 Task: Search one way flight ticket for 1 adult, 5 children, 2 infants in seat and 1 infant on lap in first from Fort Walton Beach: Destin-fort Walton Beach Airport/eglin Air Force Base to Riverton: Central Wyoming Regional Airport (was Riverton Regional) on 5-4-2023. Choice of flights is JetBlue. Number of bags: 2 carry on bags and 6 checked bags. Price is upto 72000. Outbound departure time preference is 4:30.
Action: Mouse moved to (311, 283)
Screenshot: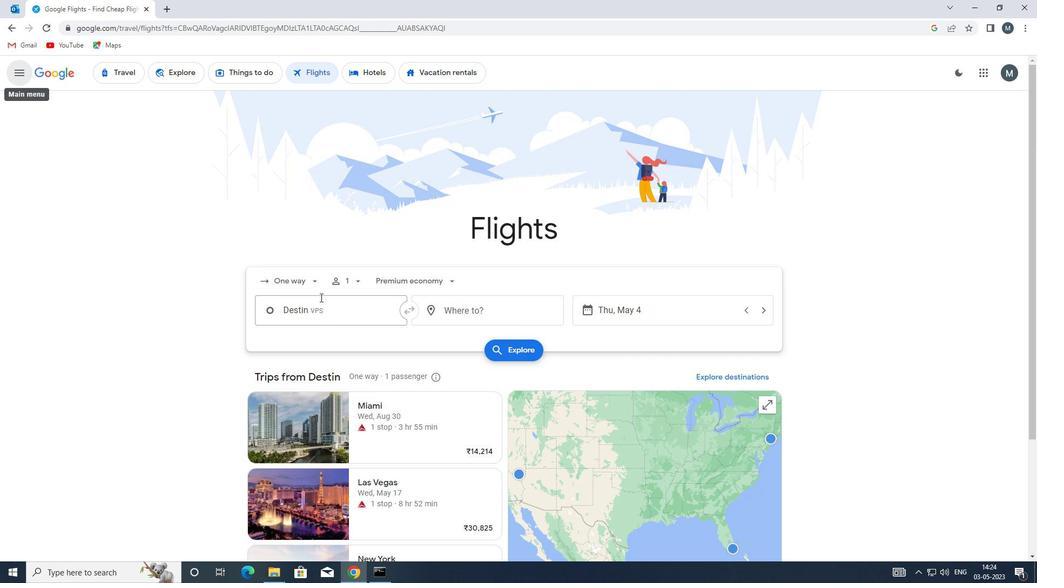 
Action: Mouse pressed left at (311, 283)
Screenshot: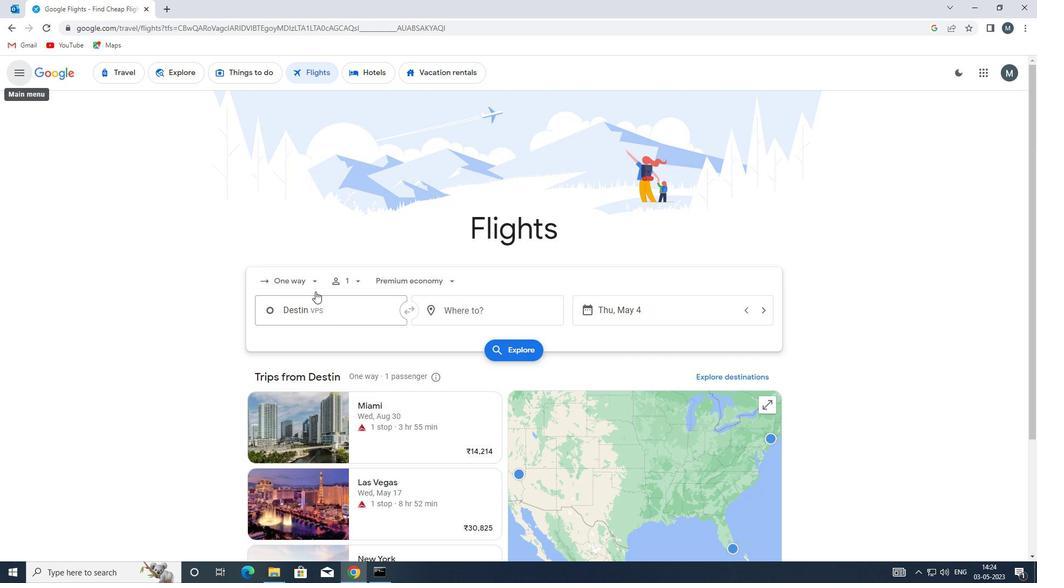 
Action: Mouse moved to (325, 329)
Screenshot: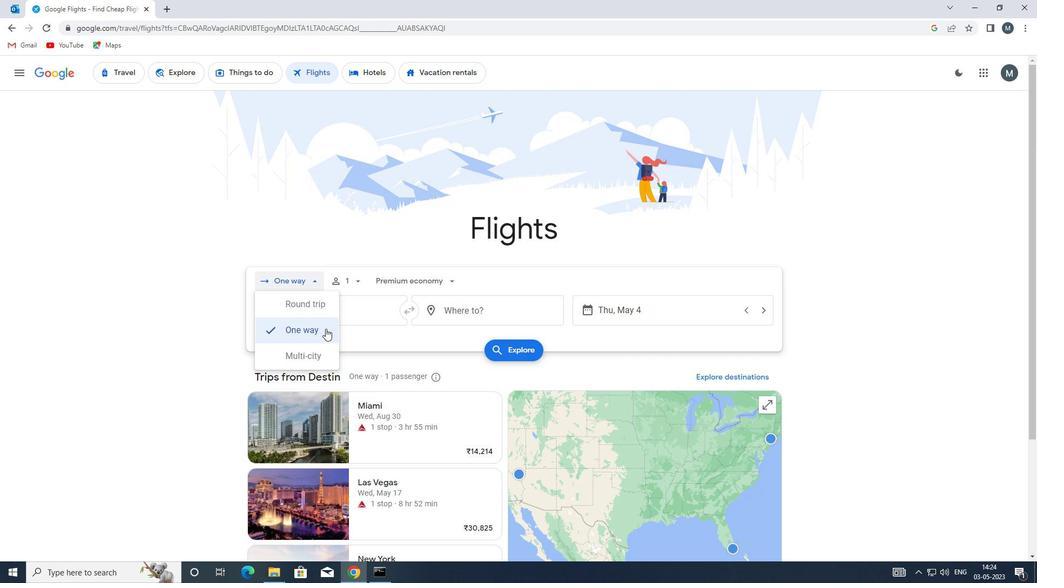 
Action: Mouse pressed left at (325, 329)
Screenshot: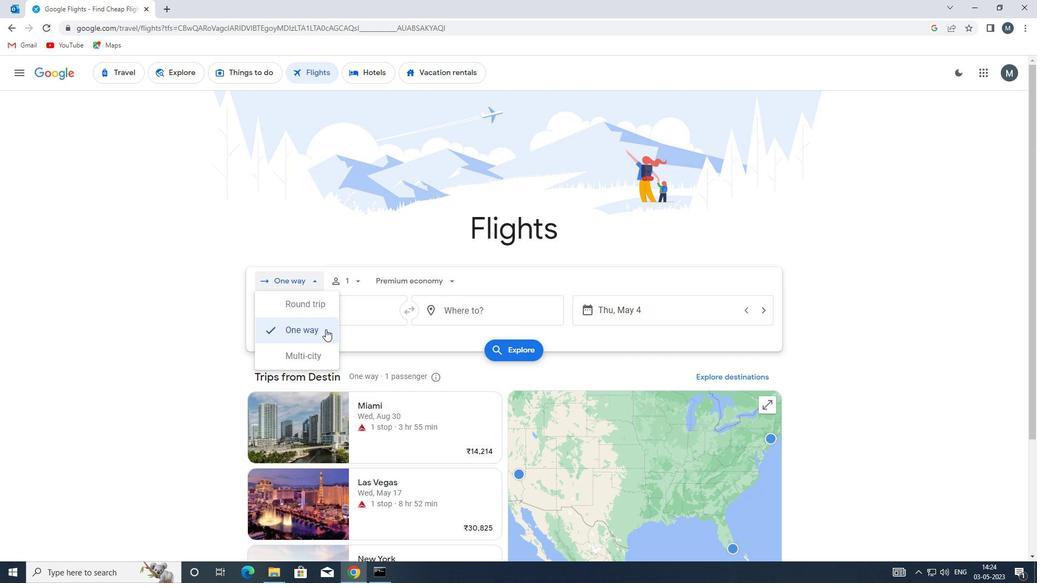 
Action: Mouse moved to (361, 280)
Screenshot: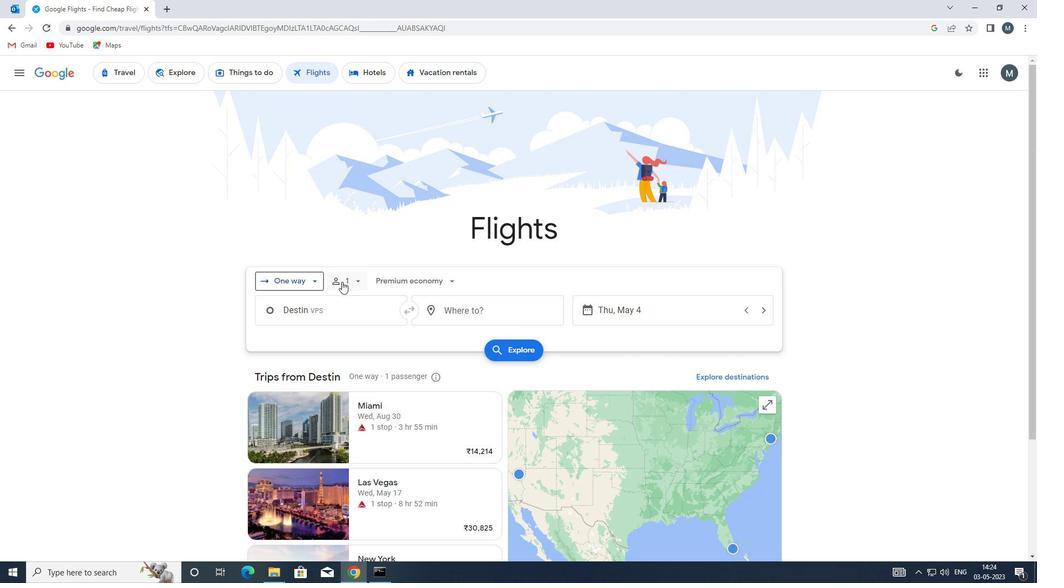 
Action: Mouse pressed left at (361, 280)
Screenshot: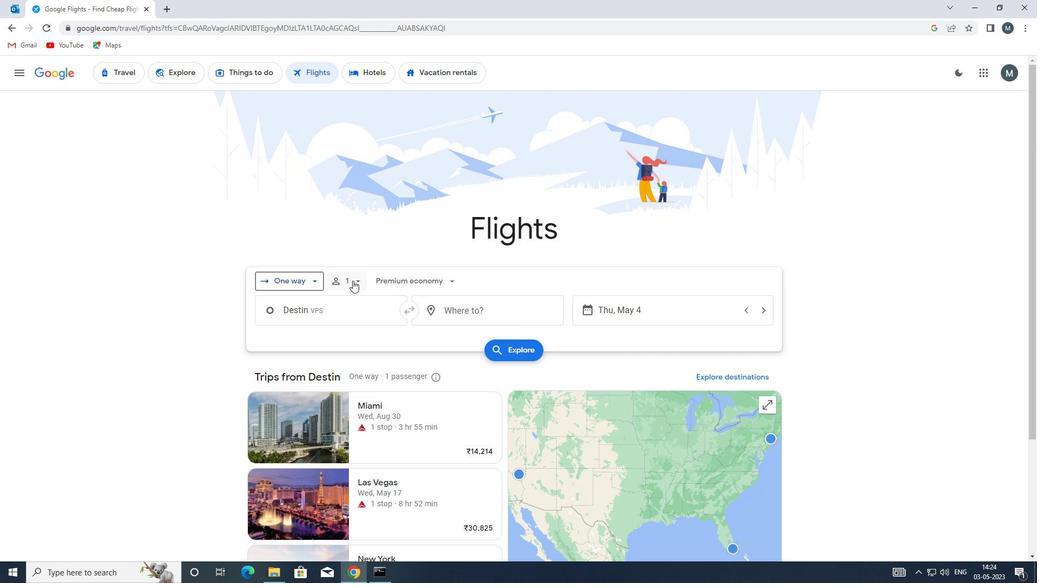 
Action: Mouse moved to (445, 338)
Screenshot: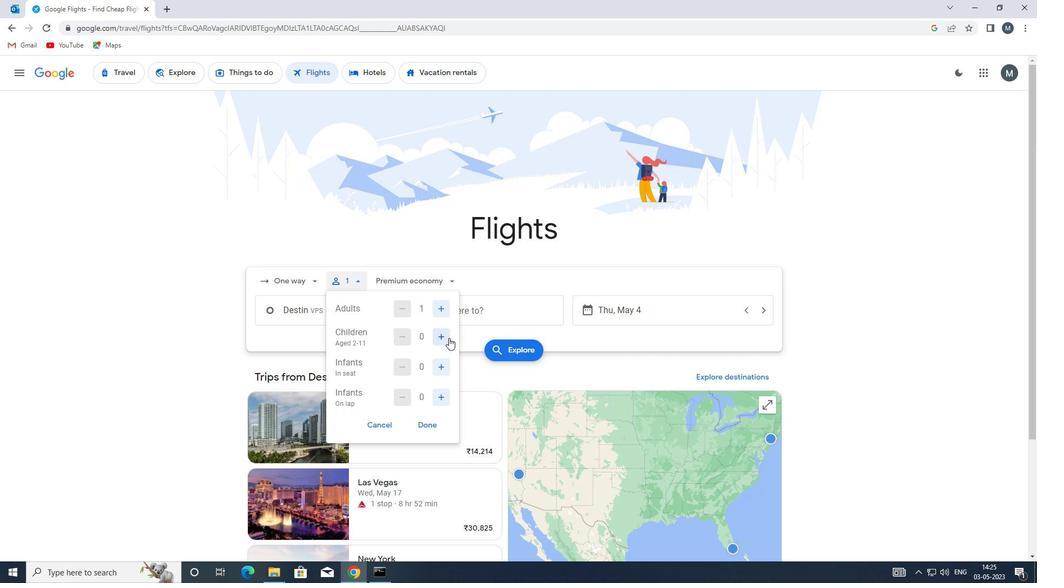 
Action: Mouse pressed left at (445, 338)
Screenshot: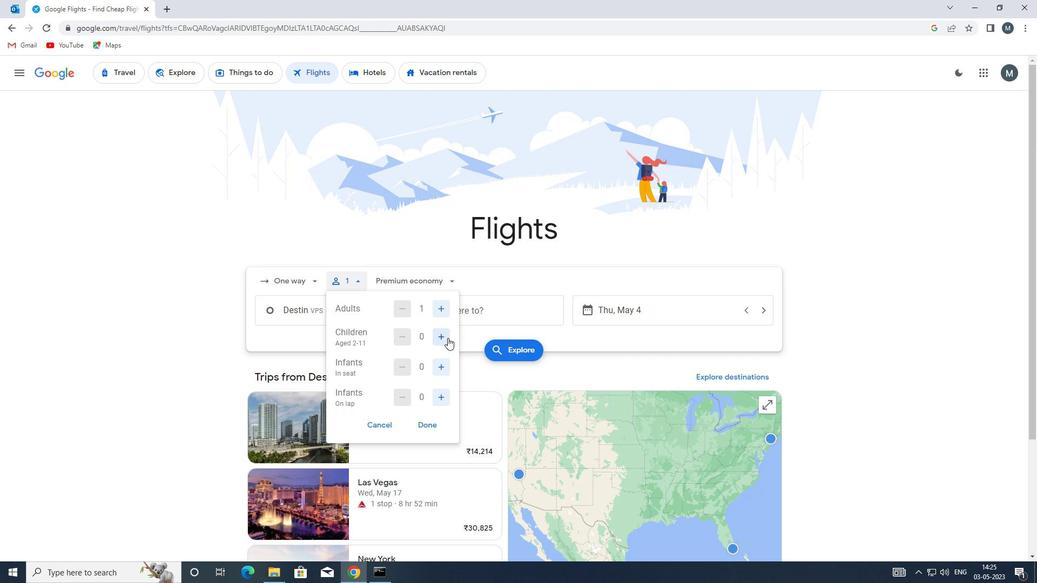 
Action: Mouse pressed left at (445, 338)
Screenshot: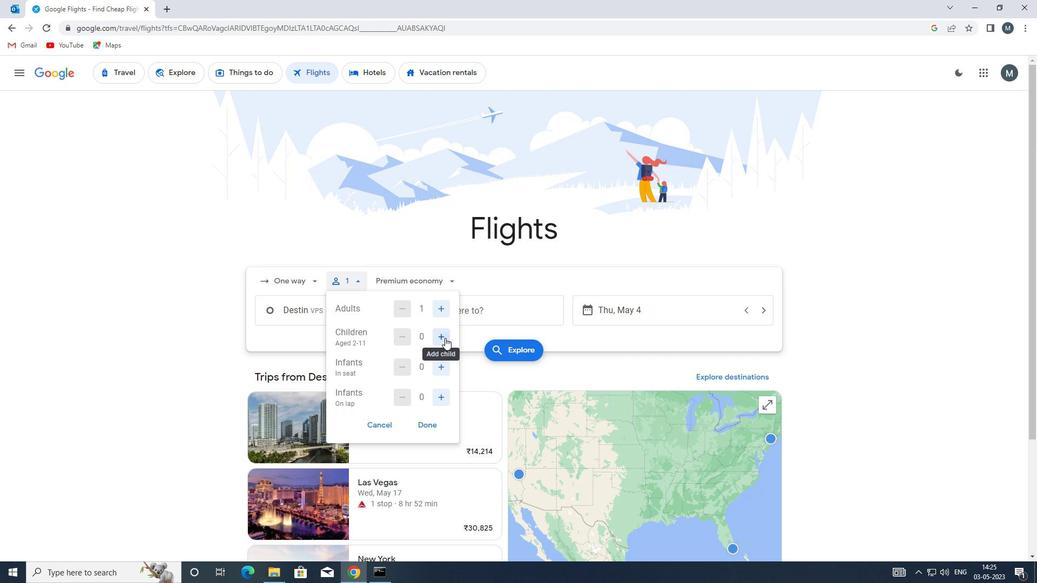 
Action: Mouse pressed left at (445, 338)
Screenshot: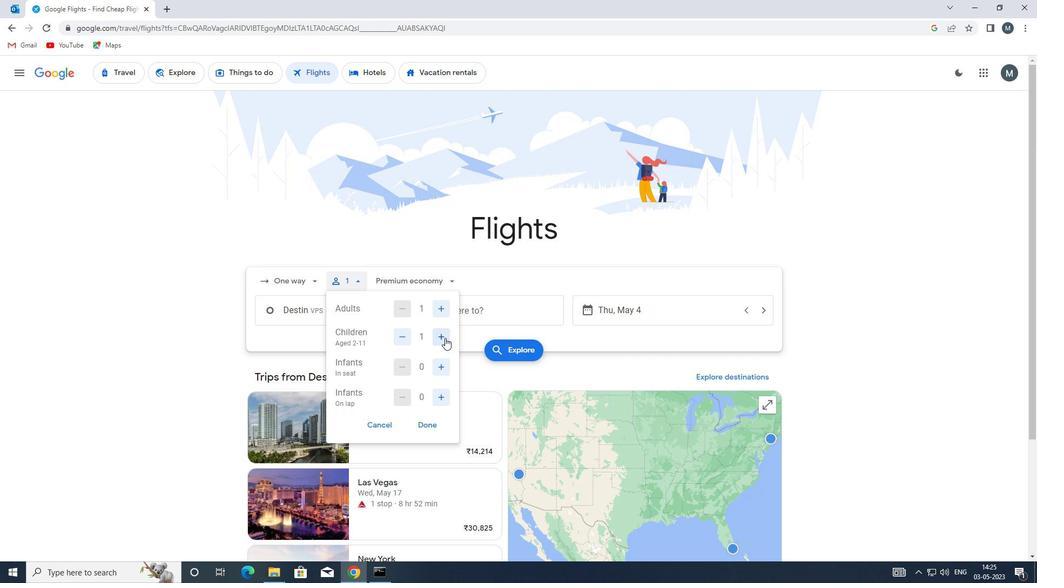 
Action: Mouse pressed left at (445, 338)
Screenshot: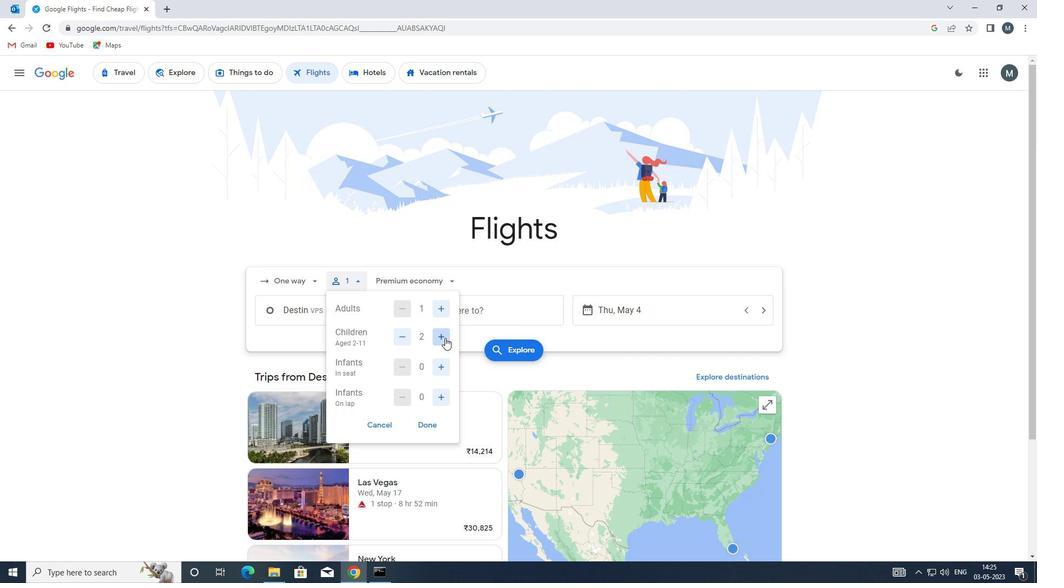 
Action: Mouse pressed left at (445, 338)
Screenshot: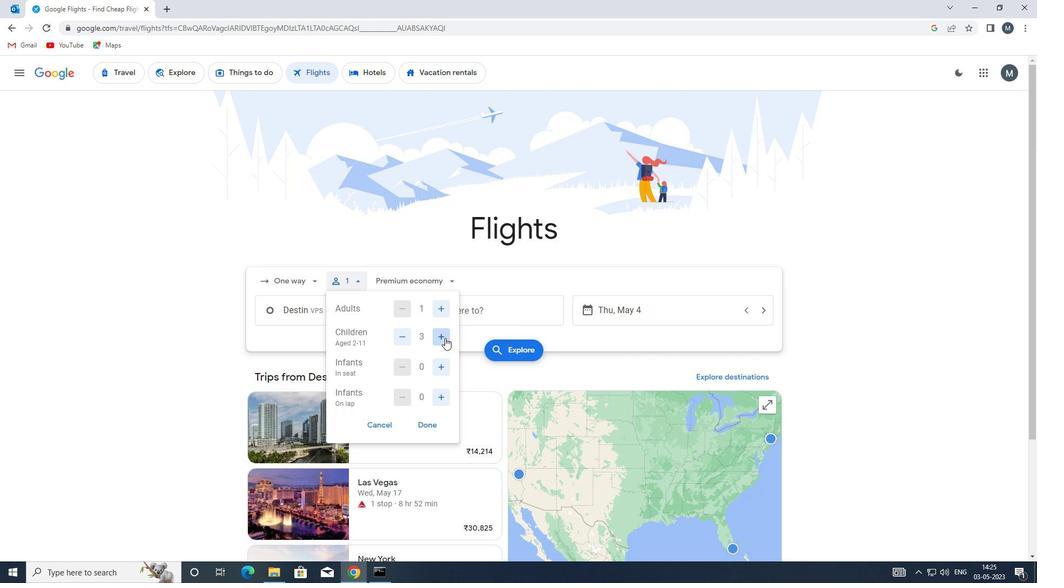
Action: Mouse moved to (436, 367)
Screenshot: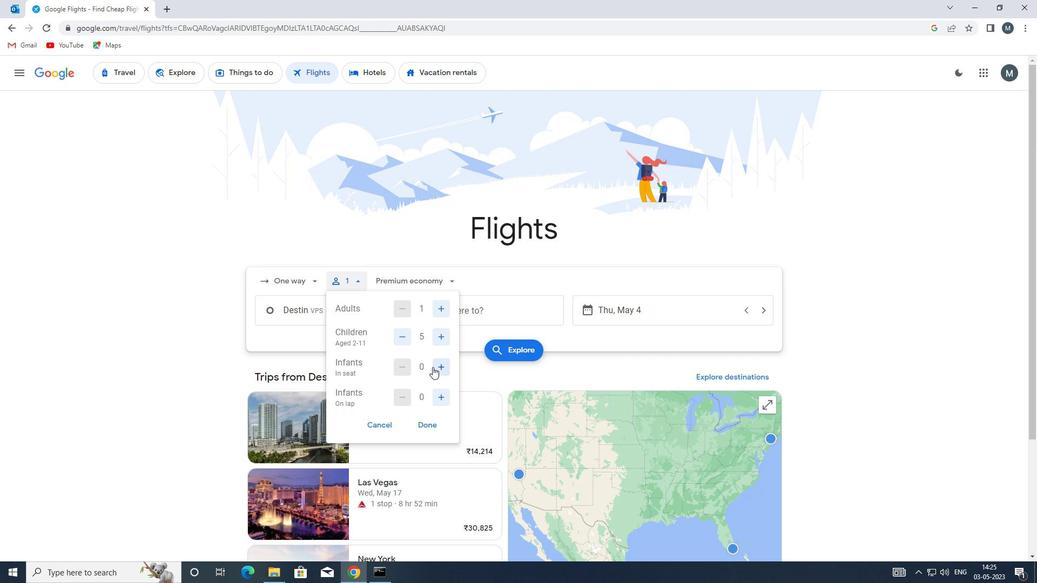 
Action: Mouse pressed left at (436, 367)
Screenshot: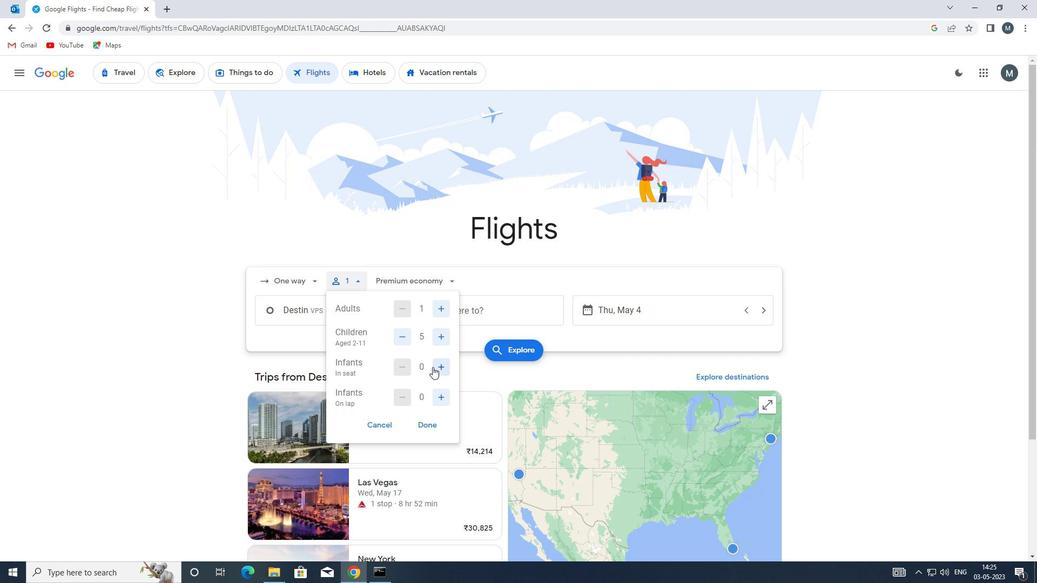 
Action: Mouse pressed left at (436, 367)
Screenshot: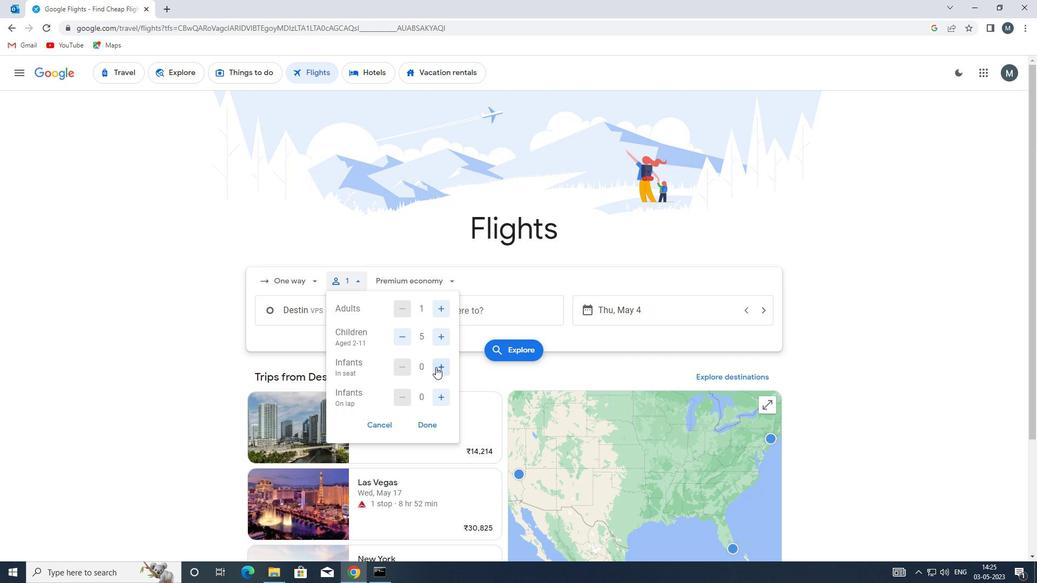 
Action: Mouse moved to (440, 397)
Screenshot: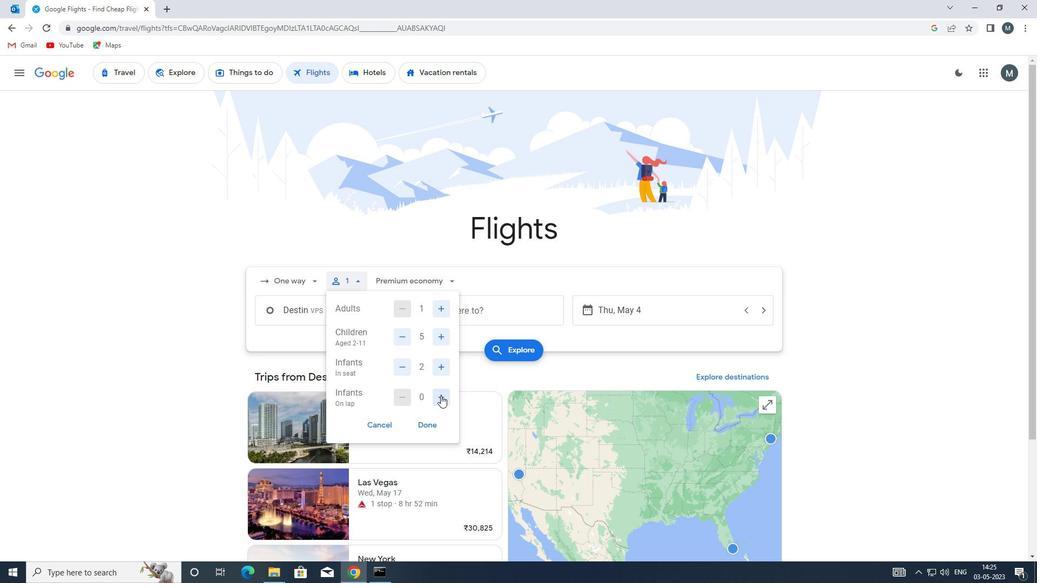 
Action: Mouse pressed left at (440, 397)
Screenshot: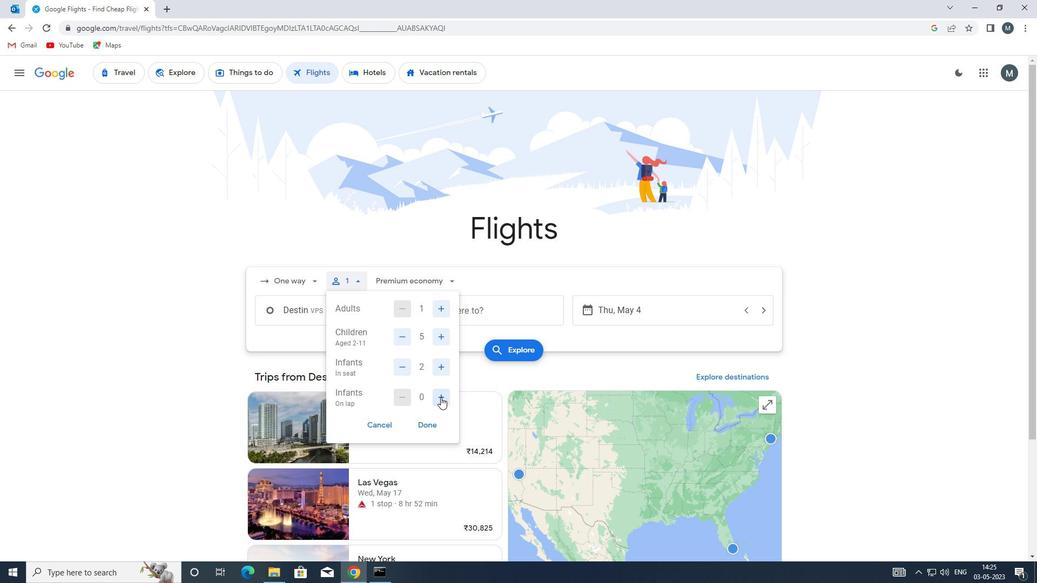 
Action: Mouse moved to (402, 370)
Screenshot: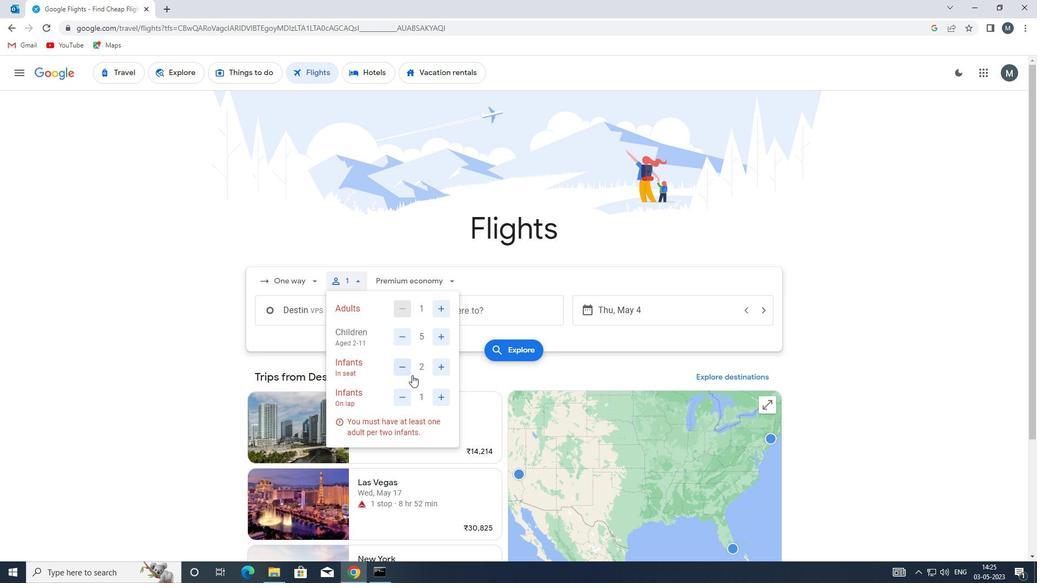 
Action: Mouse pressed left at (402, 370)
Screenshot: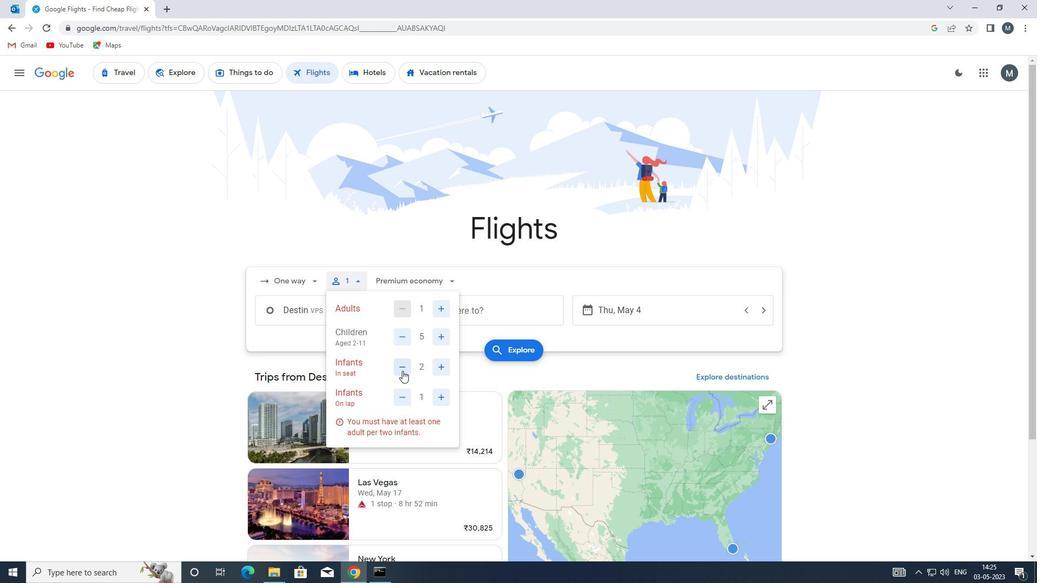 
Action: Mouse moved to (429, 426)
Screenshot: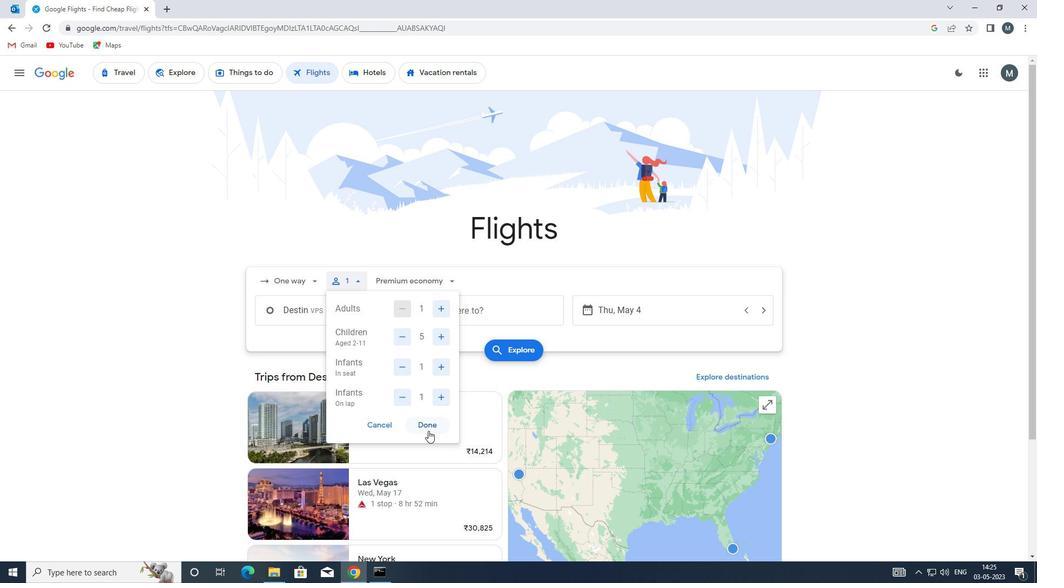 
Action: Mouse pressed left at (429, 426)
Screenshot: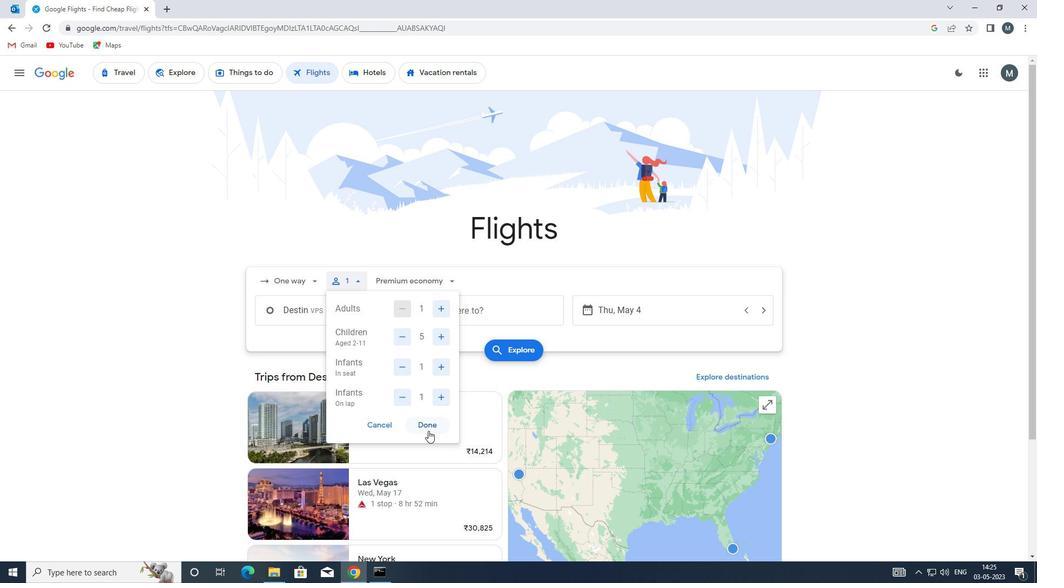
Action: Mouse moved to (427, 281)
Screenshot: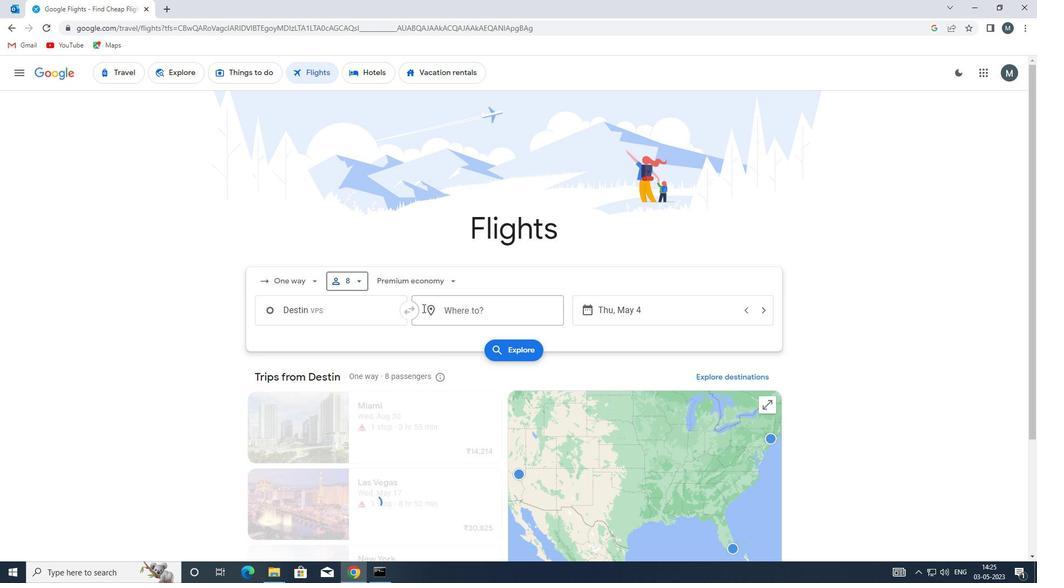 
Action: Mouse pressed left at (427, 281)
Screenshot: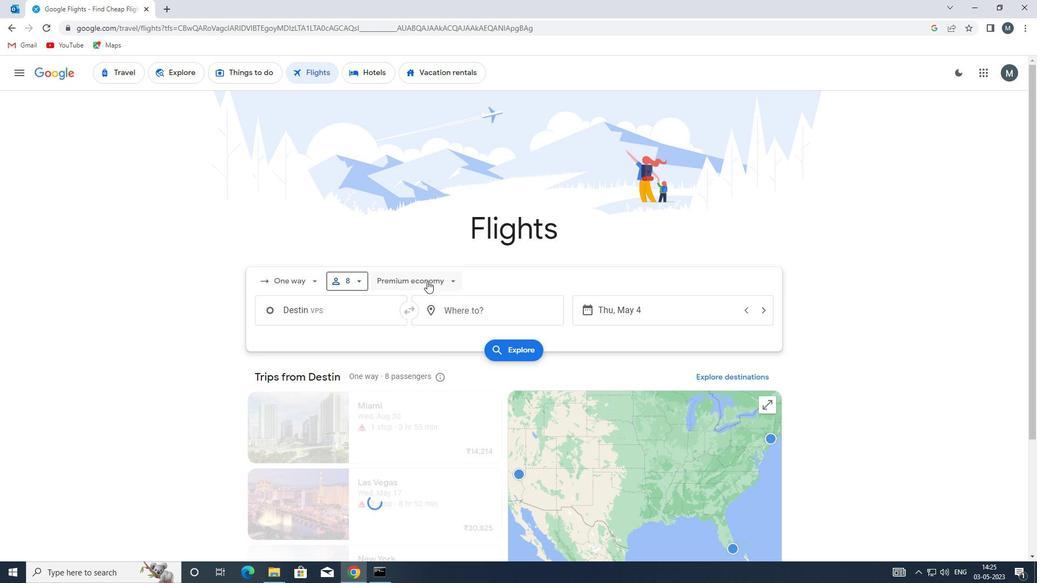 
Action: Mouse moved to (415, 380)
Screenshot: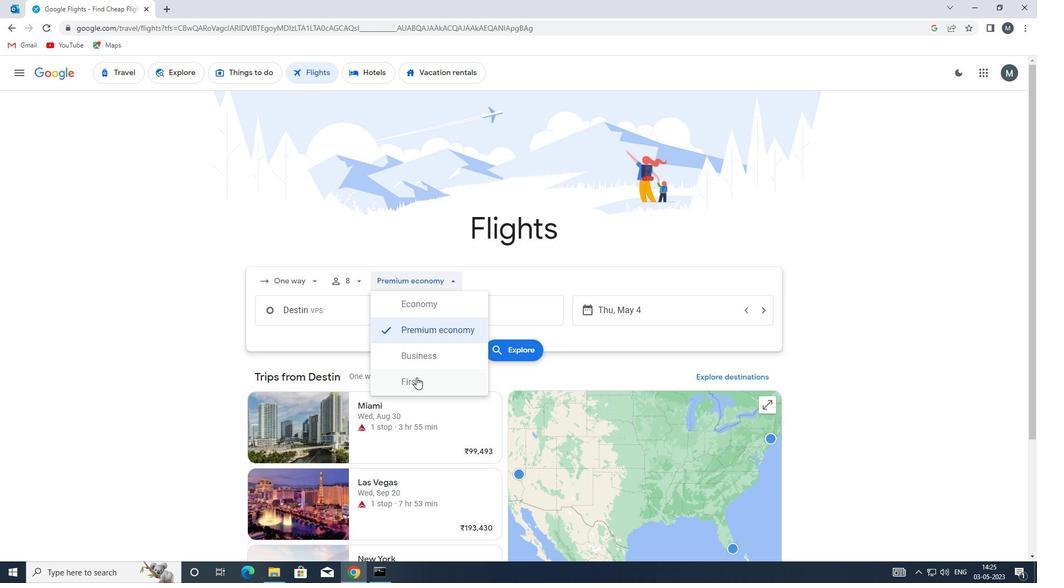 
Action: Mouse pressed left at (415, 380)
Screenshot: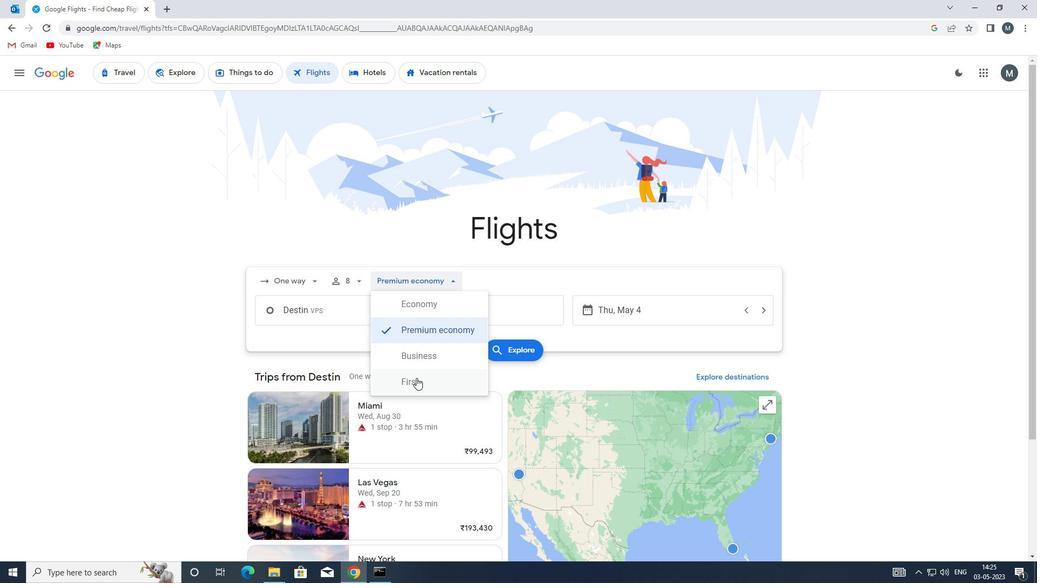 
Action: Mouse moved to (359, 308)
Screenshot: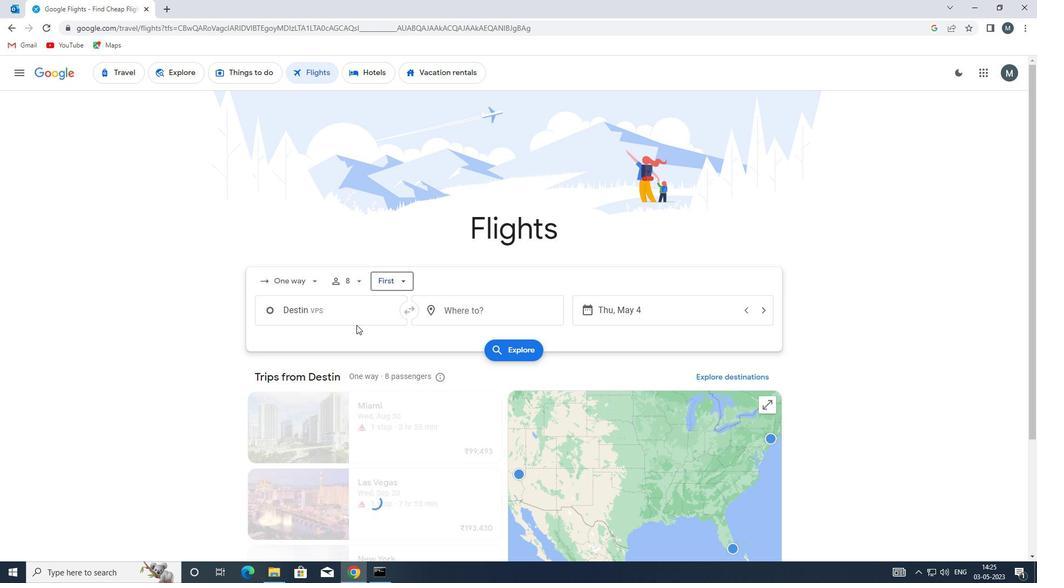 
Action: Mouse pressed left at (359, 308)
Screenshot: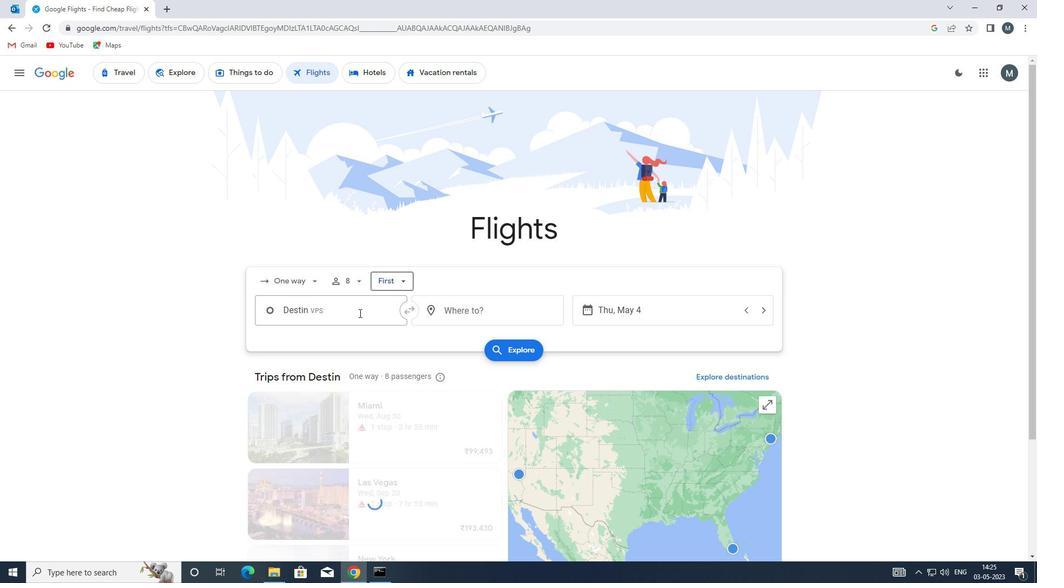 
Action: Mouse moved to (351, 283)
Screenshot: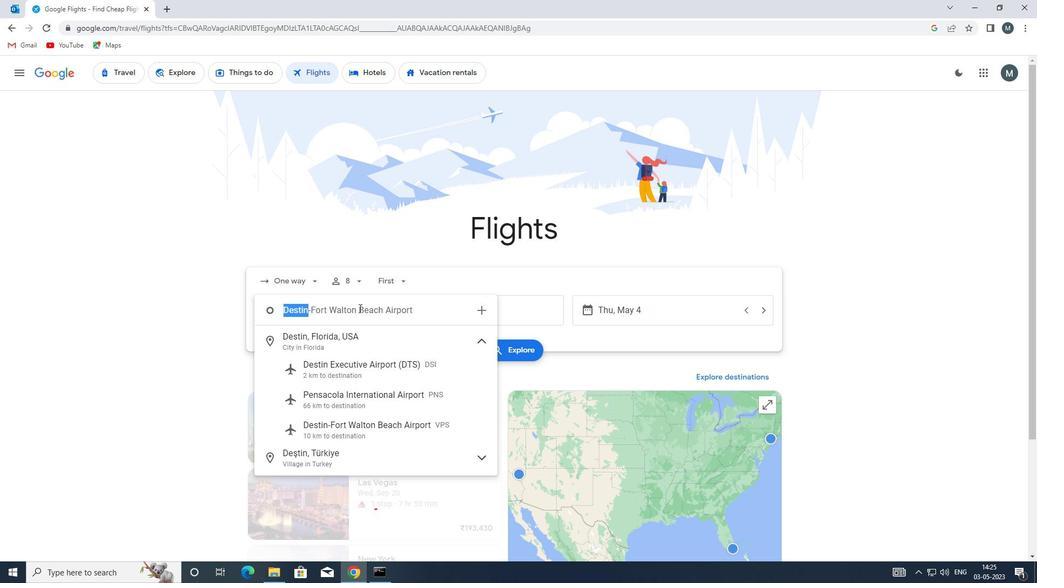 
Action: Key pressed <Key.enter>
Screenshot: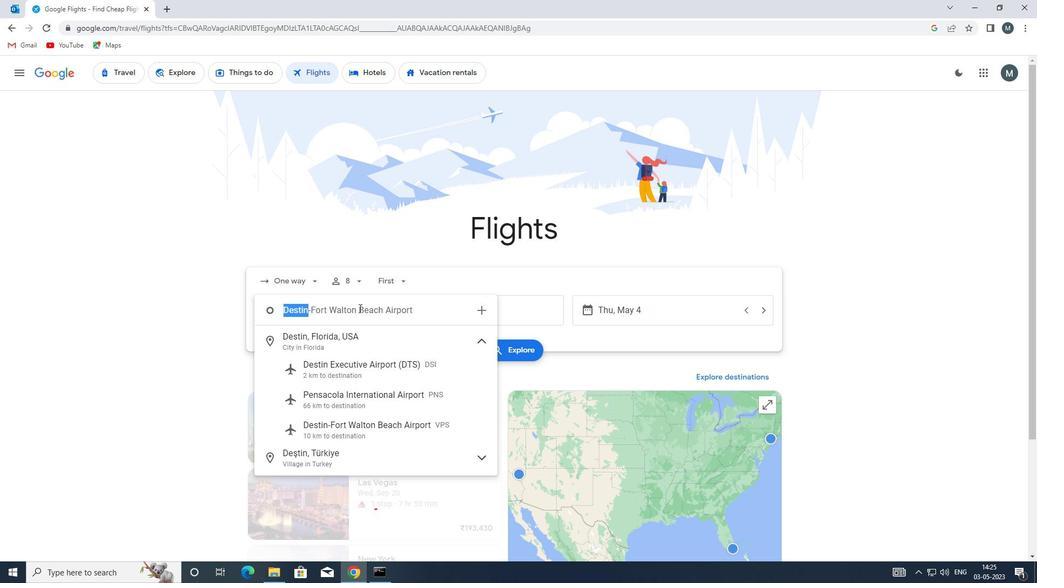 
Action: Mouse moved to (479, 309)
Screenshot: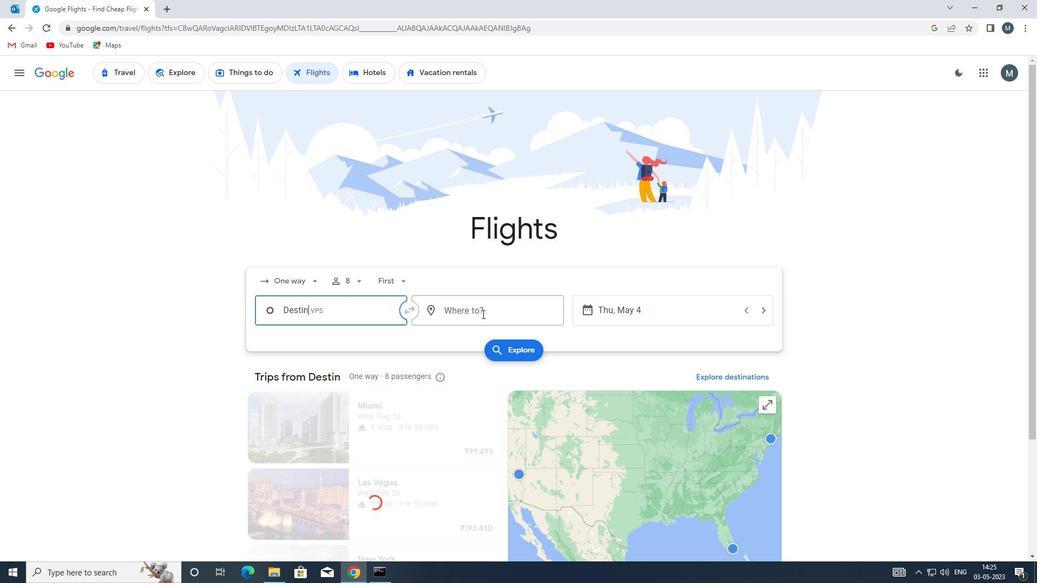 
Action: Mouse pressed left at (479, 309)
Screenshot: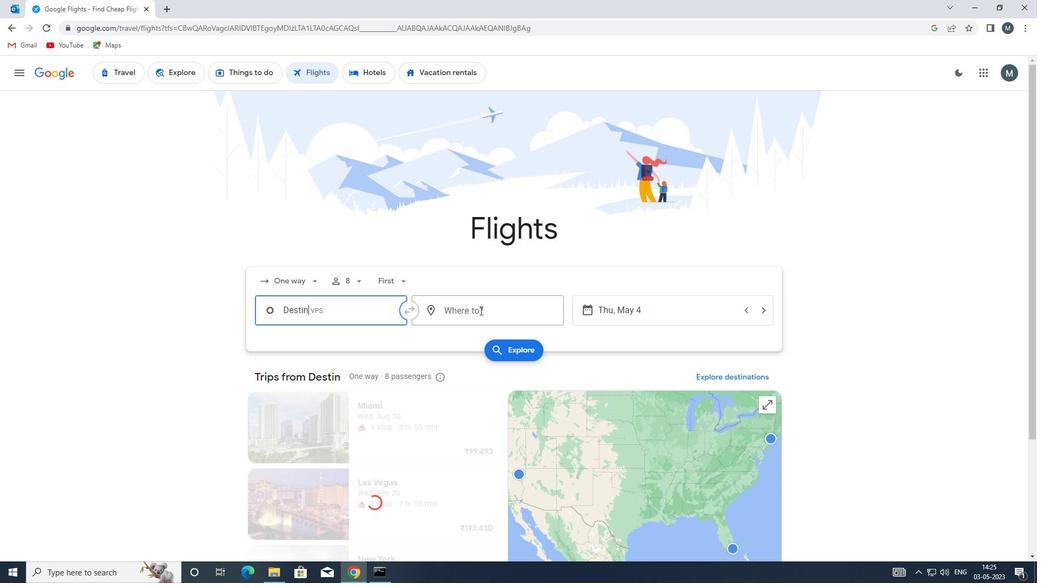 
Action: Mouse moved to (478, 309)
Screenshot: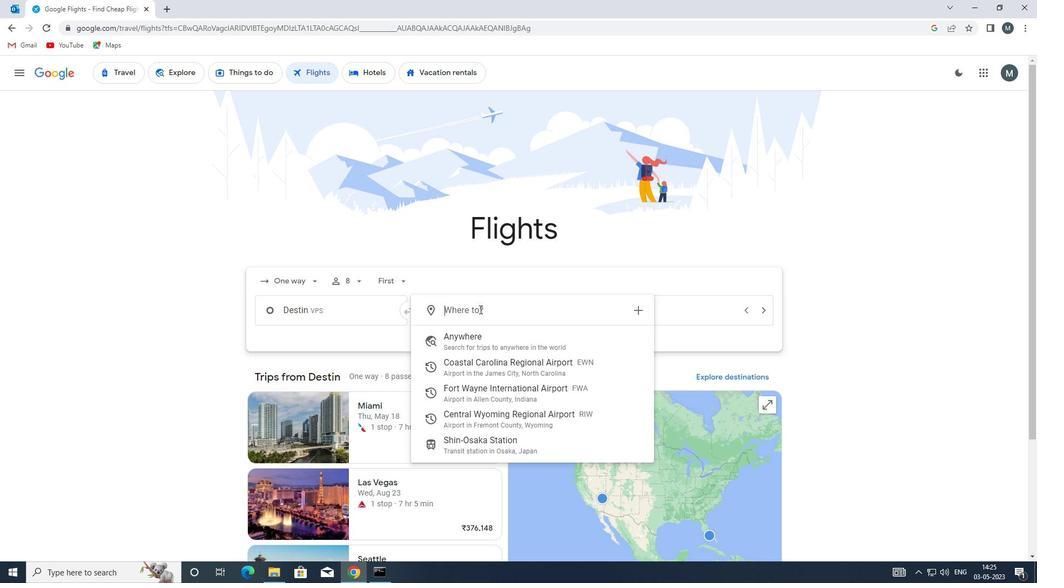 
Action: Key pressed r
Screenshot: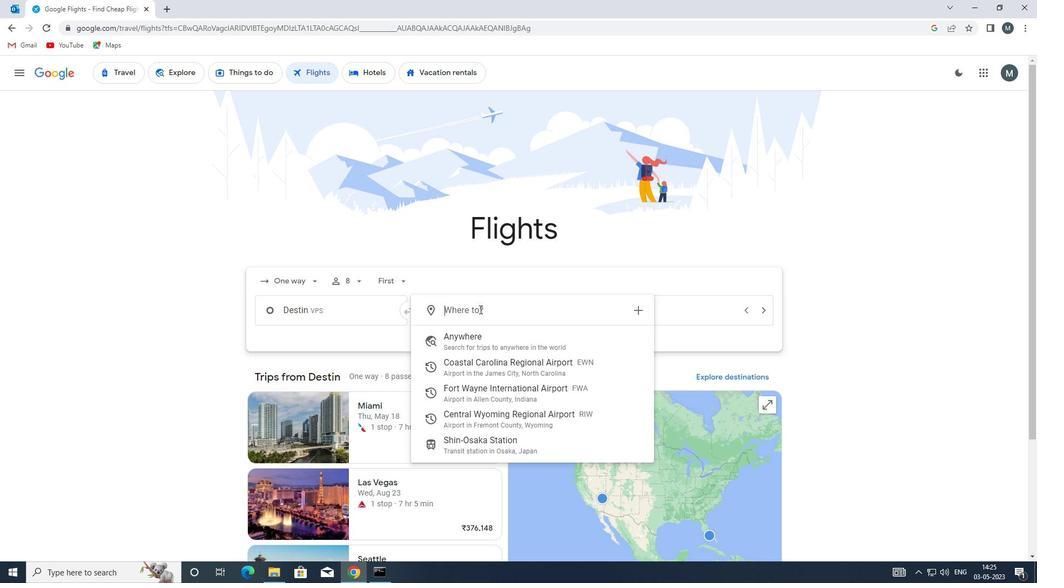 
Action: Mouse moved to (478, 309)
Screenshot: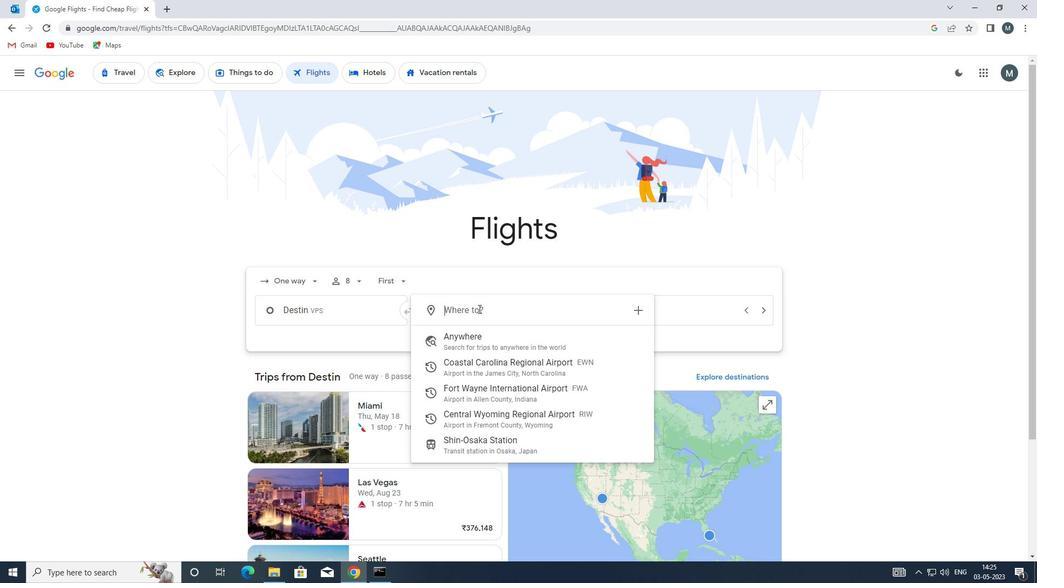 
Action: Key pressed i
Screenshot: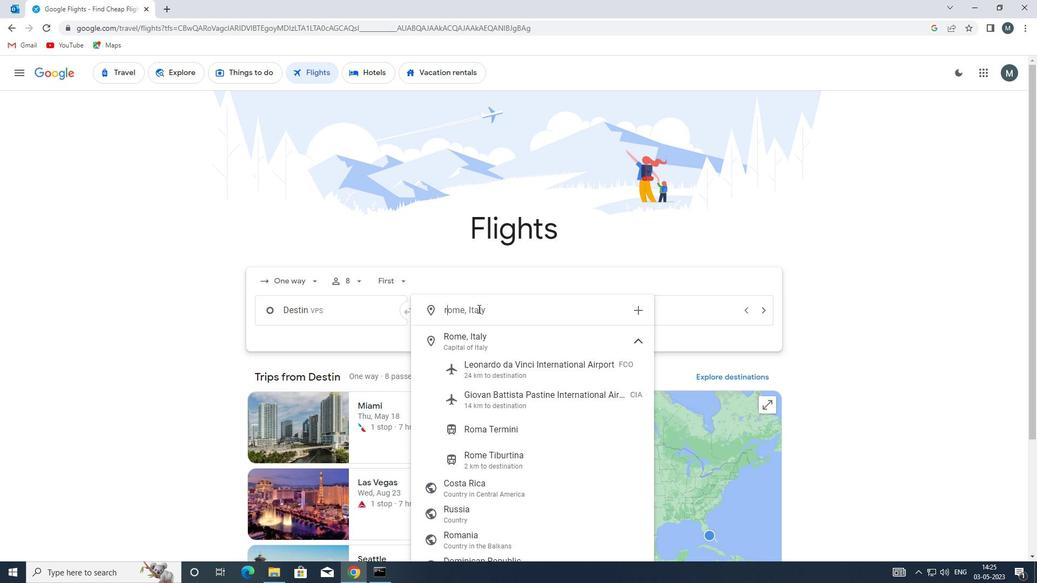 
Action: Mouse moved to (477, 310)
Screenshot: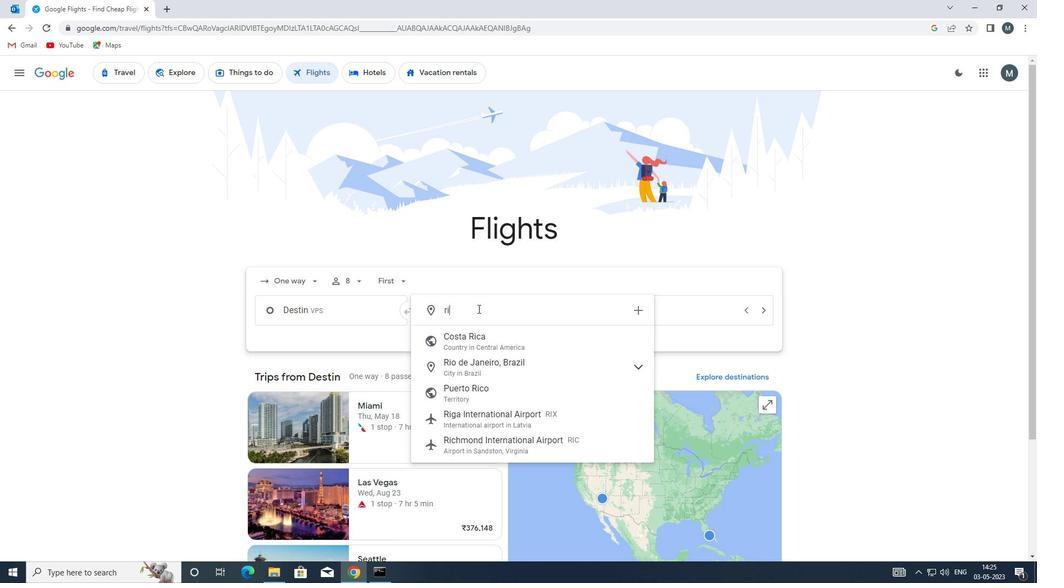 
Action: Key pressed w
Screenshot: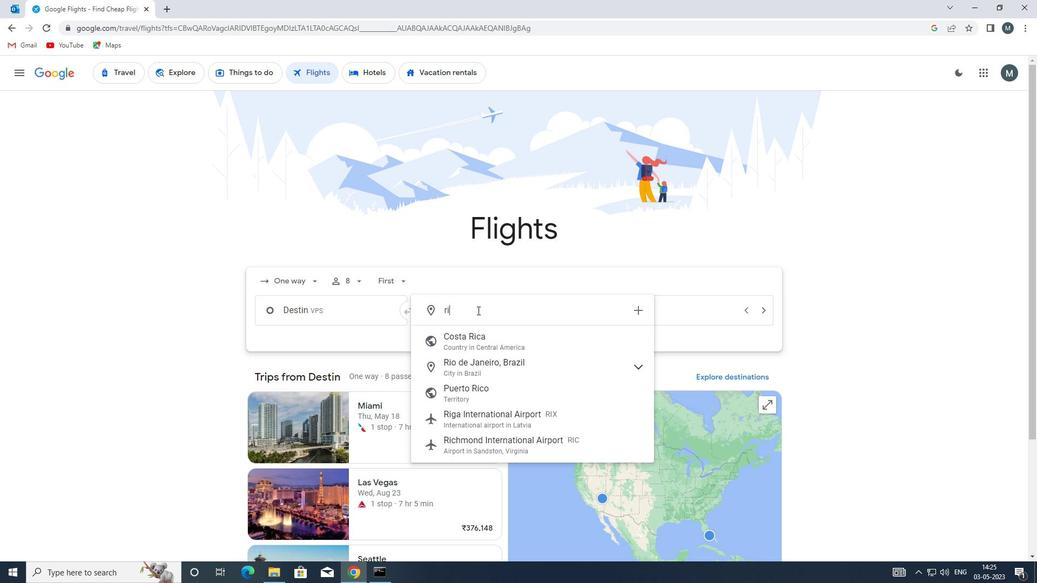 
Action: Mouse moved to (488, 339)
Screenshot: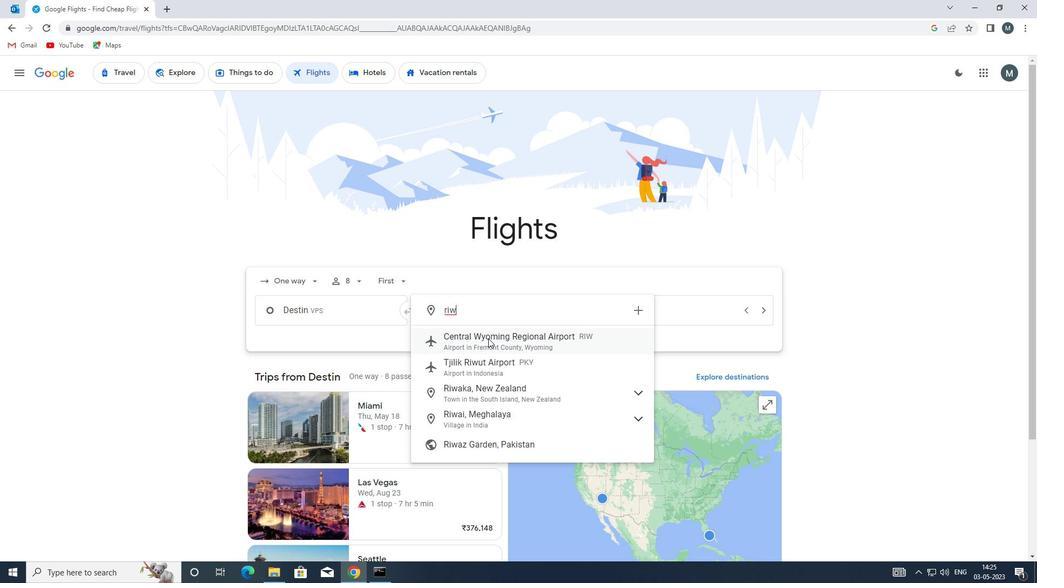 
Action: Mouse pressed left at (488, 339)
Screenshot: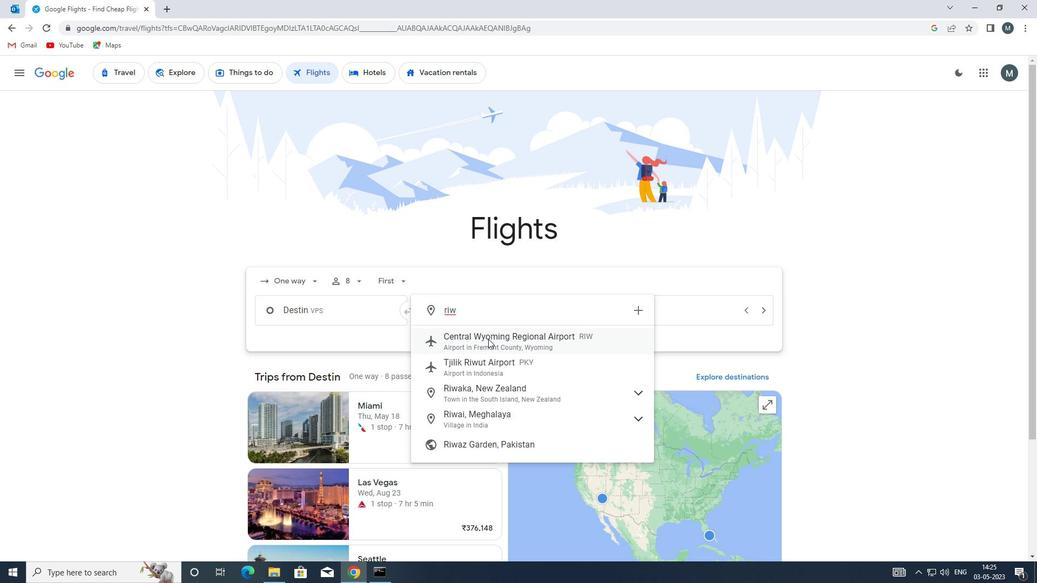 
Action: Mouse moved to (616, 310)
Screenshot: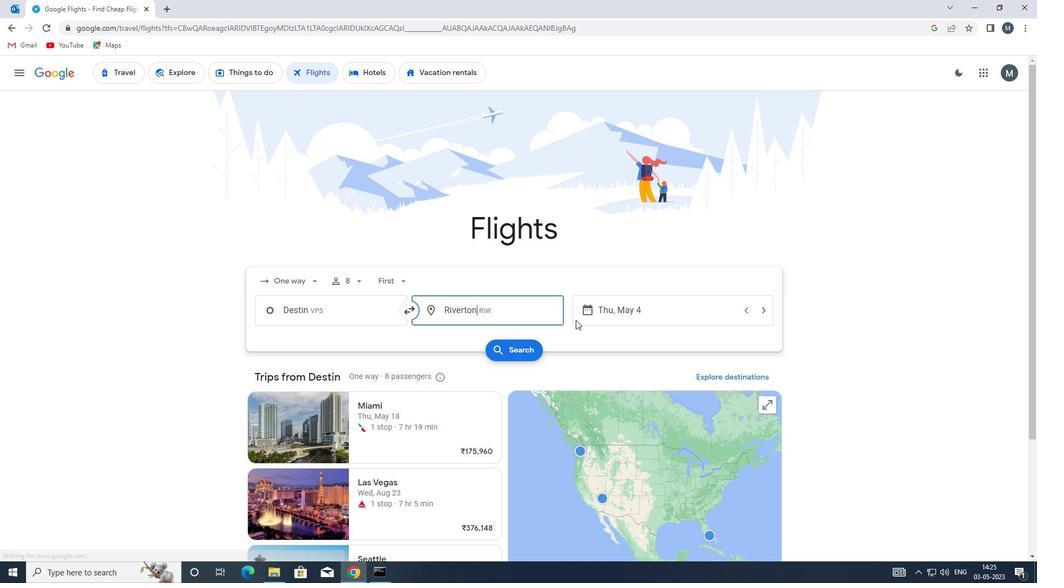 
Action: Mouse pressed left at (616, 310)
Screenshot: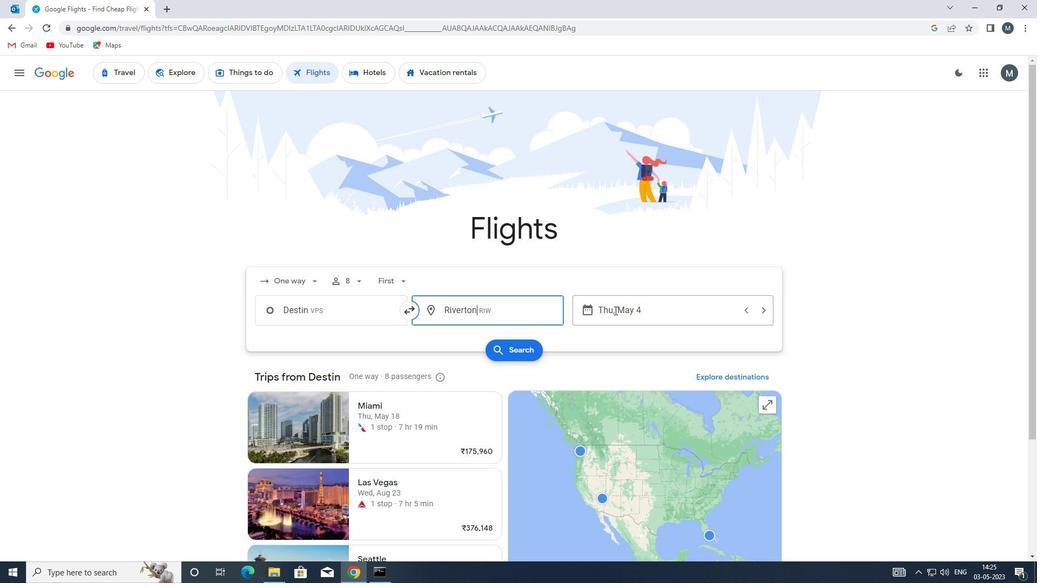 
Action: Mouse moved to (490, 365)
Screenshot: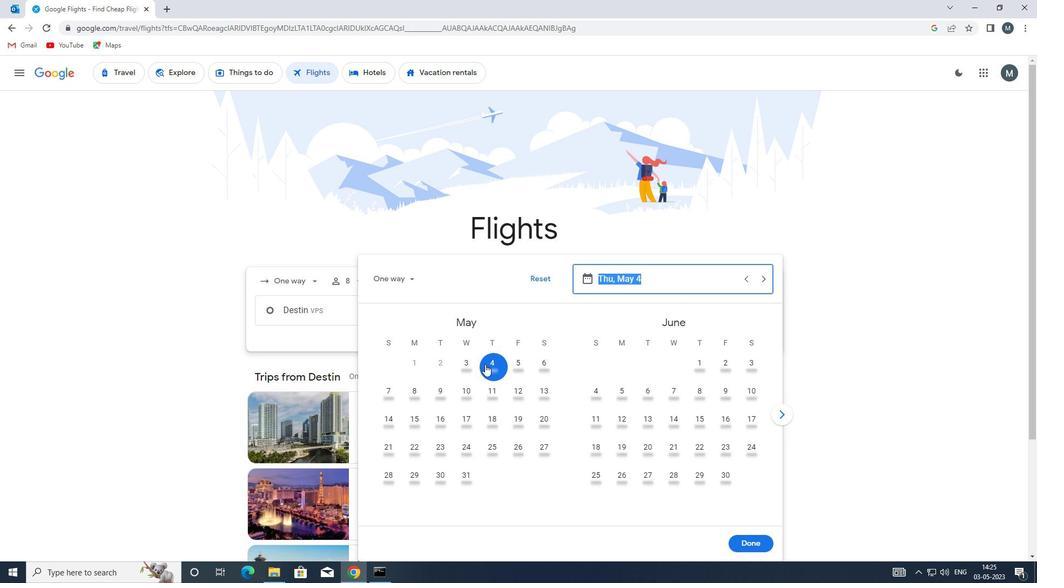 
Action: Mouse pressed left at (490, 365)
Screenshot: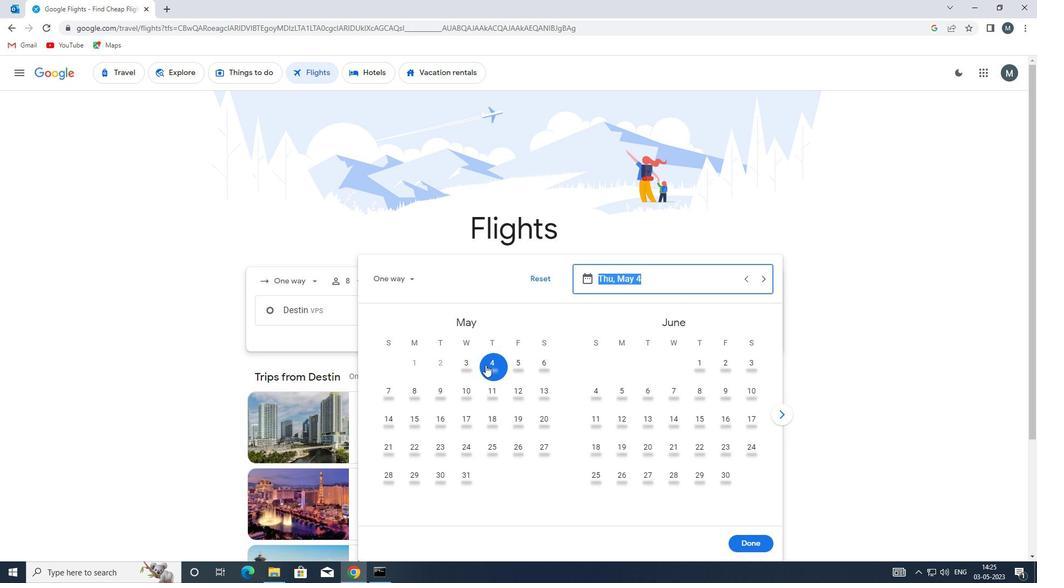 
Action: Mouse moved to (748, 543)
Screenshot: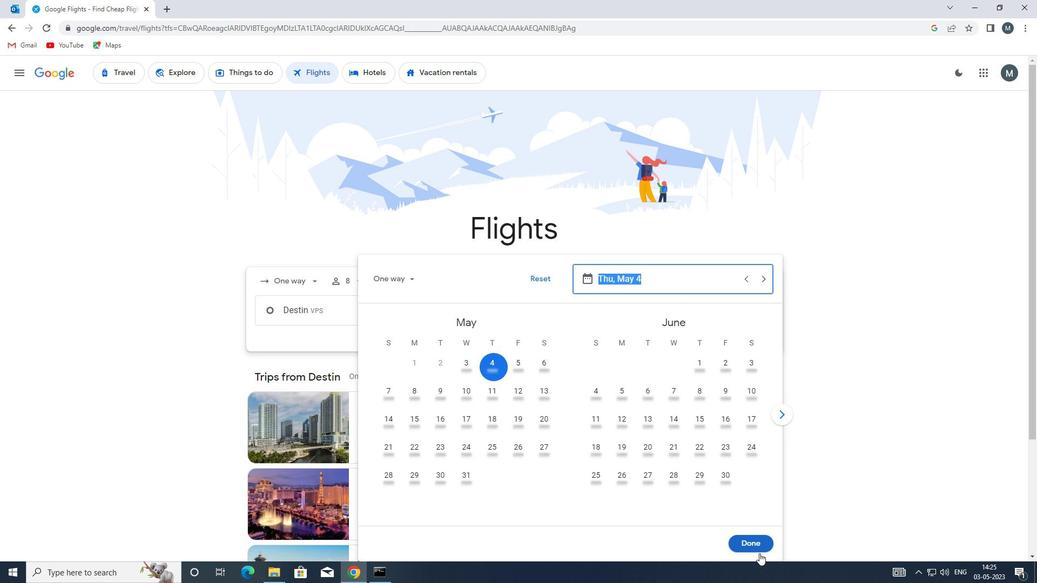
Action: Mouse pressed left at (748, 543)
Screenshot: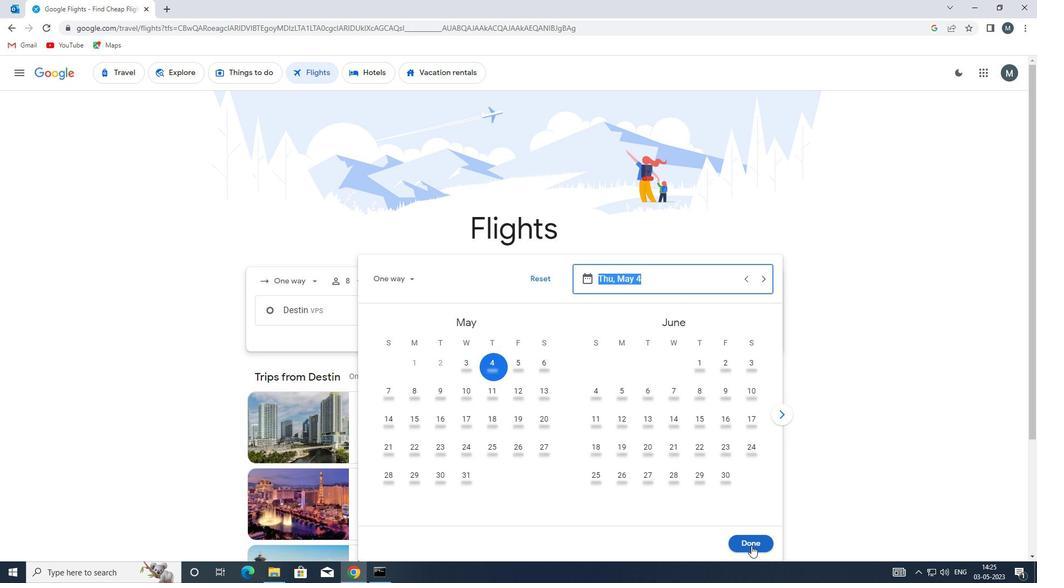 
Action: Mouse moved to (510, 350)
Screenshot: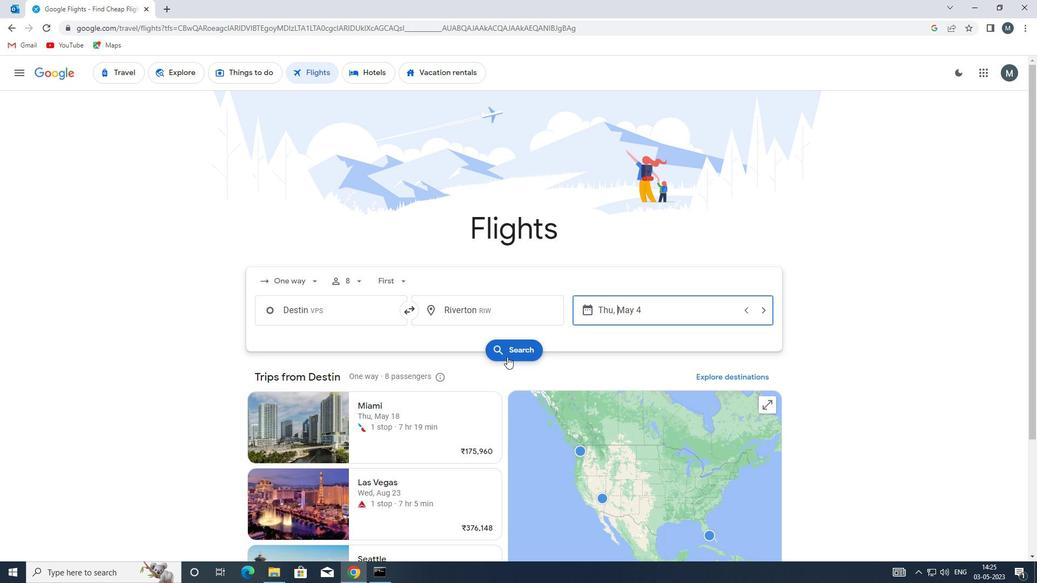 
Action: Mouse pressed left at (510, 350)
Screenshot: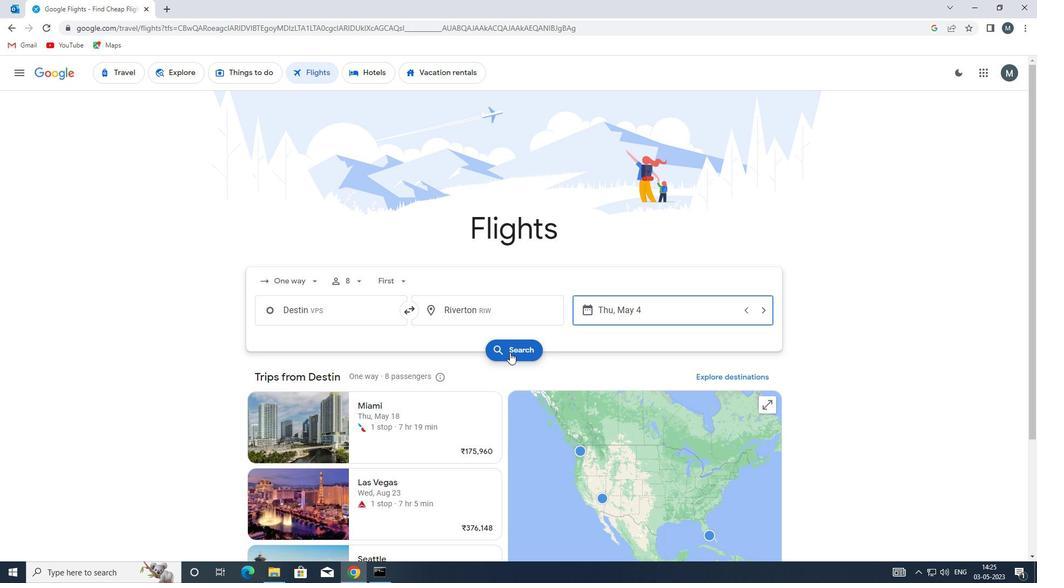 
Action: Mouse moved to (259, 171)
Screenshot: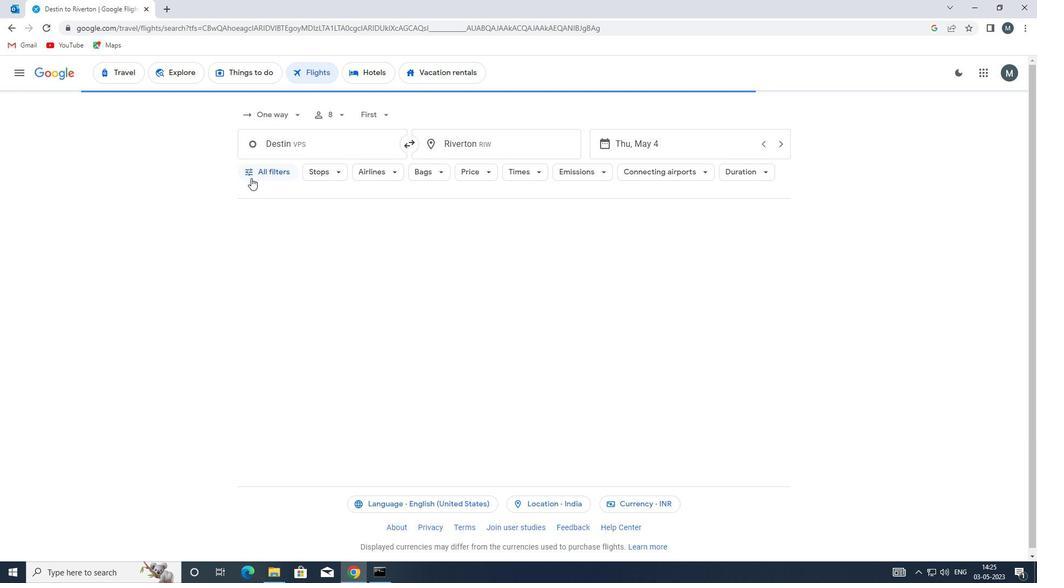 
Action: Mouse pressed left at (259, 171)
Screenshot: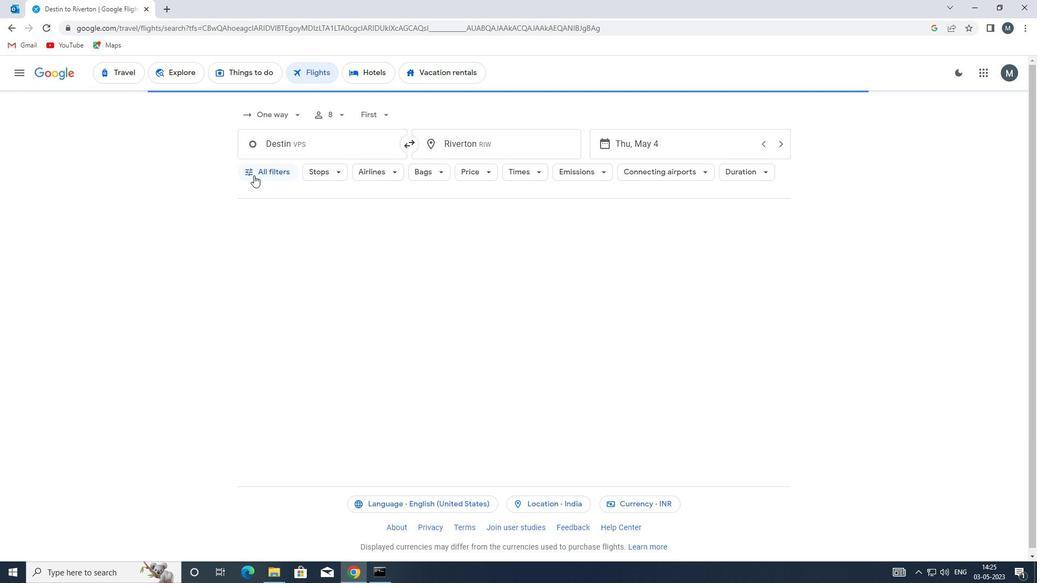 
Action: Mouse moved to (315, 337)
Screenshot: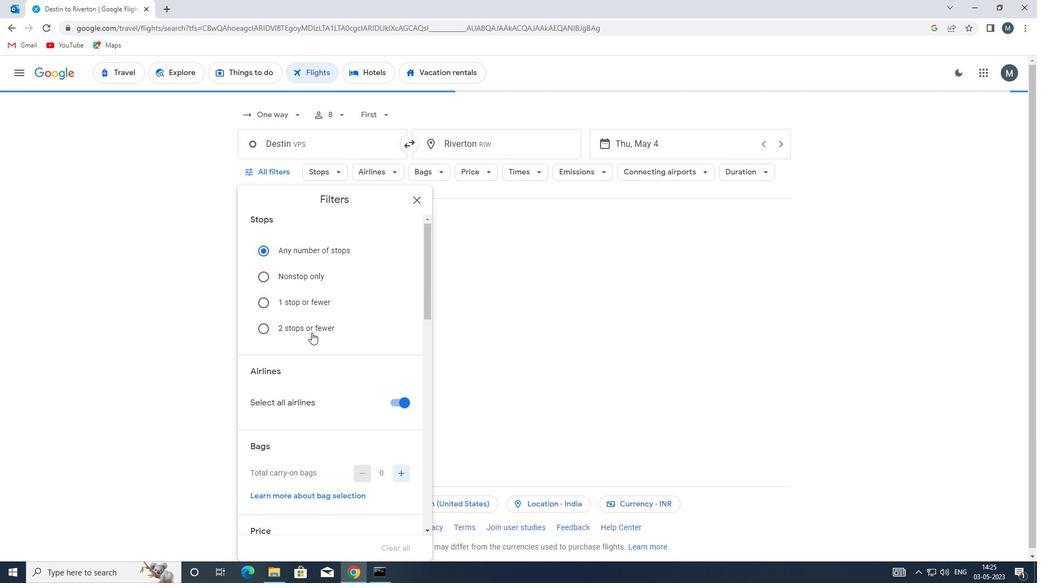 
Action: Mouse scrolled (315, 336) with delta (0, 0)
Screenshot: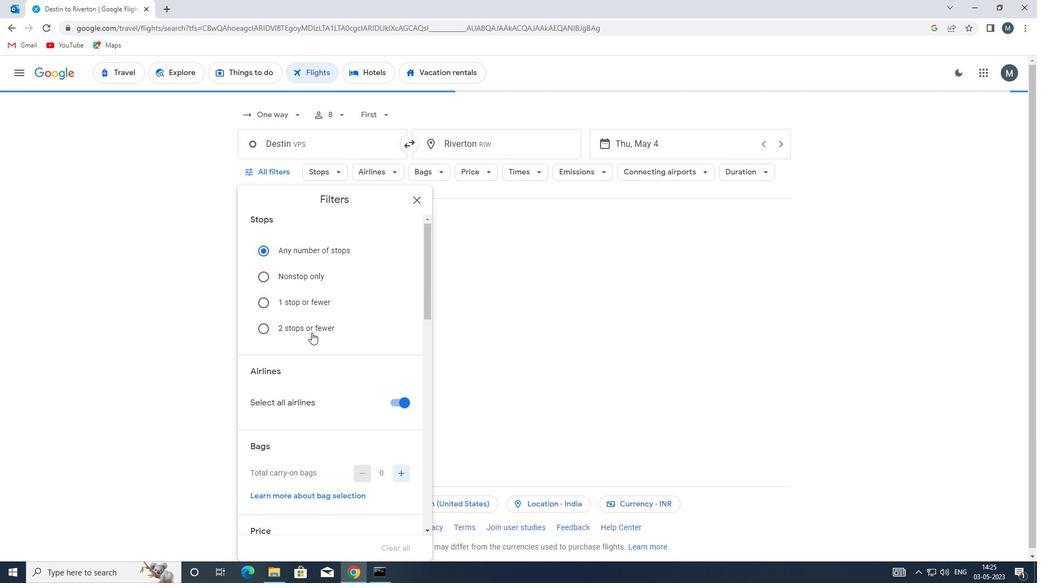 
Action: Mouse moved to (315, 340)
Screenshot: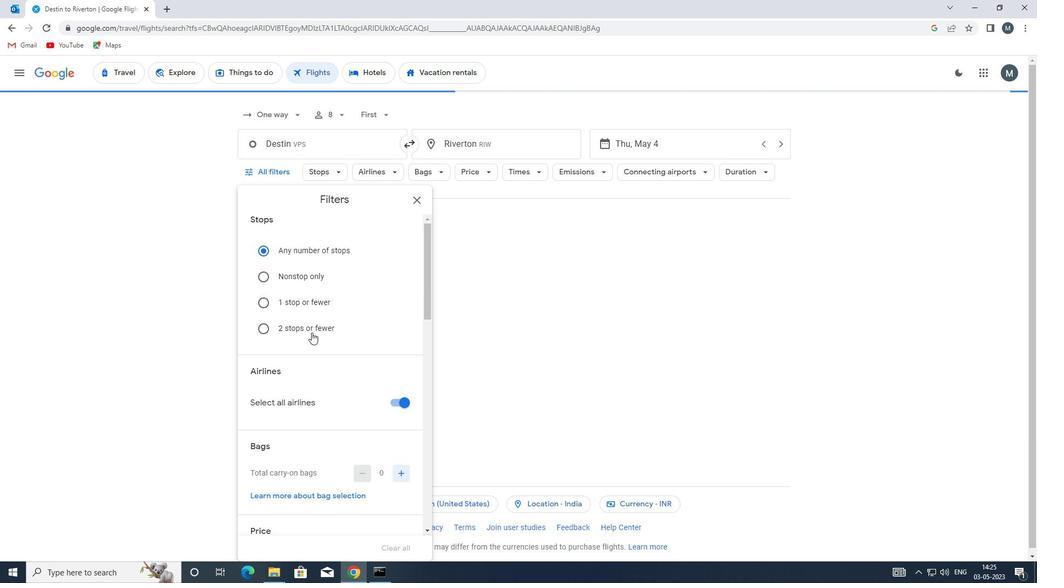 
Action: Mouse scrolled (315, 339) with delta (0, 0)
Screenshot: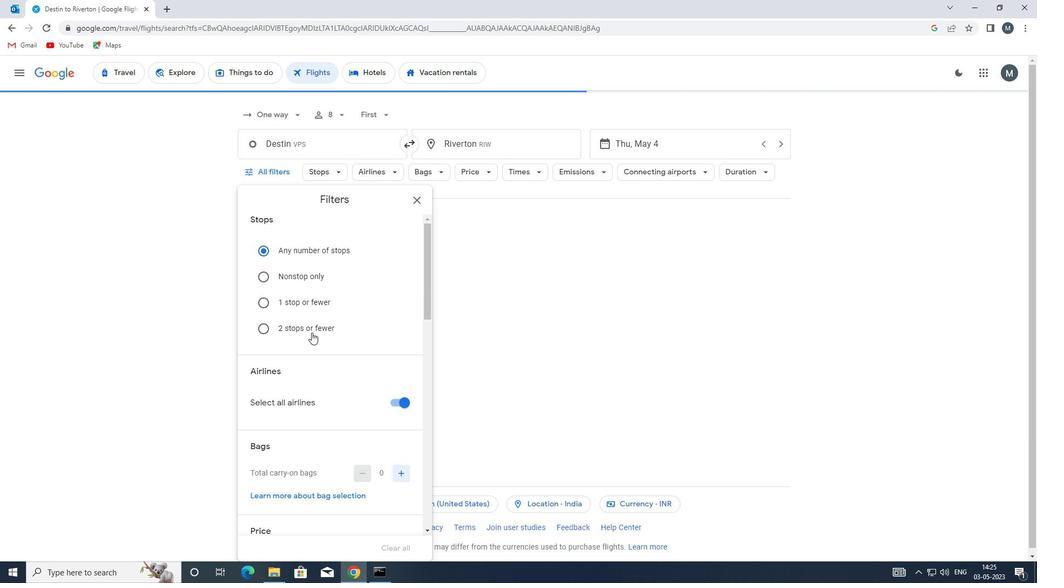 
Action: Mouse moved to (399, 294)
Screenshot: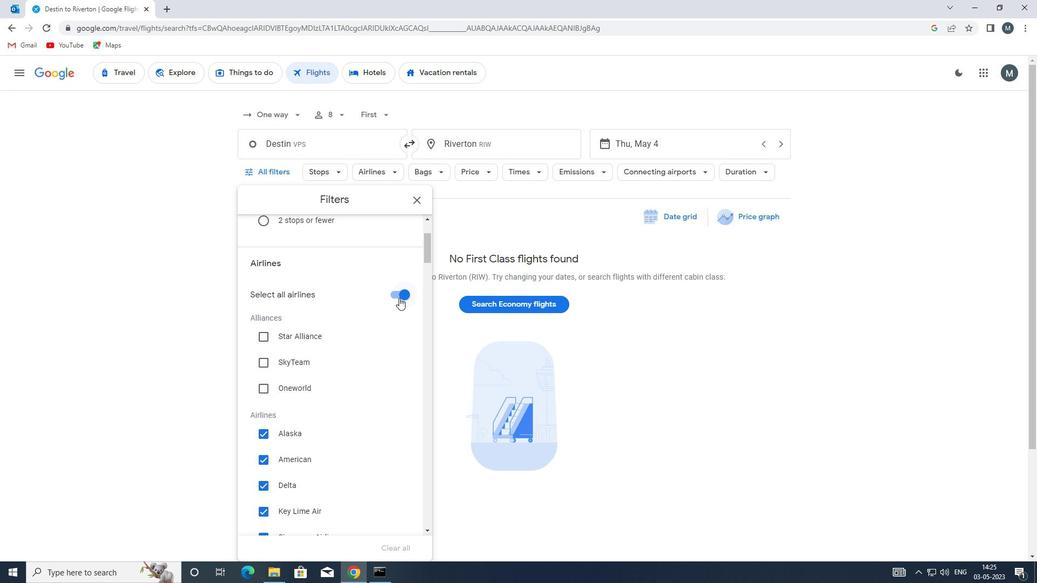 
Action: Mouse pressed left at (399, 294)
Screenshot: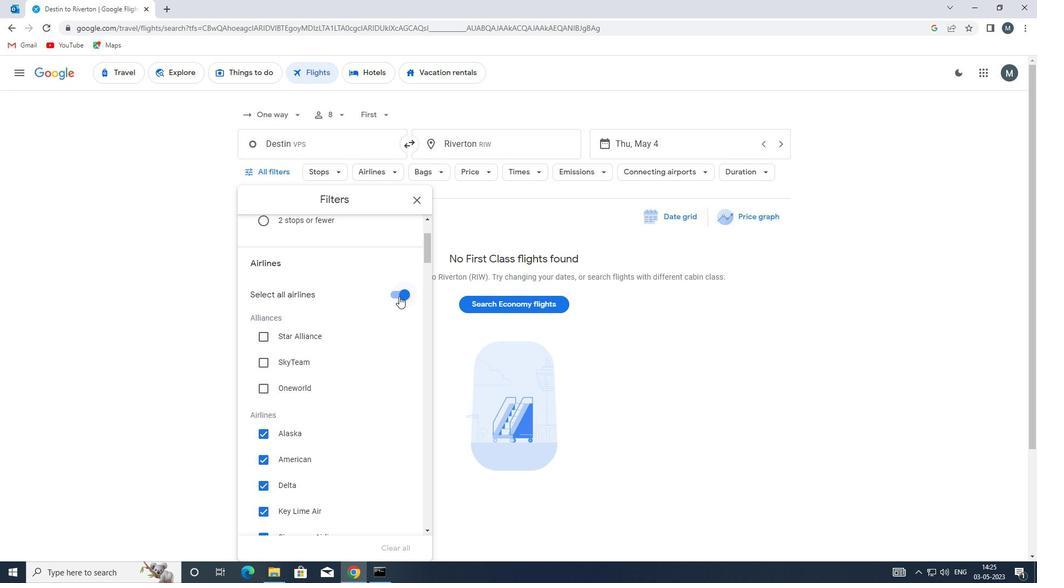 
Action: Mouse moved to (377, 312)
Screenshot: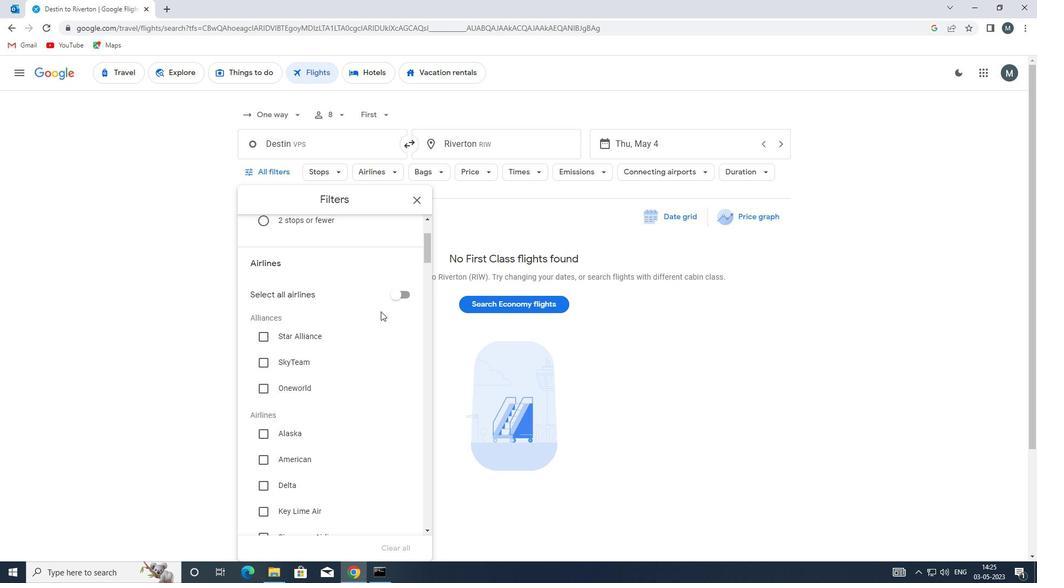 
Action: Mouse scrolled (377, 311) with delta (0, 0)
Screenshot: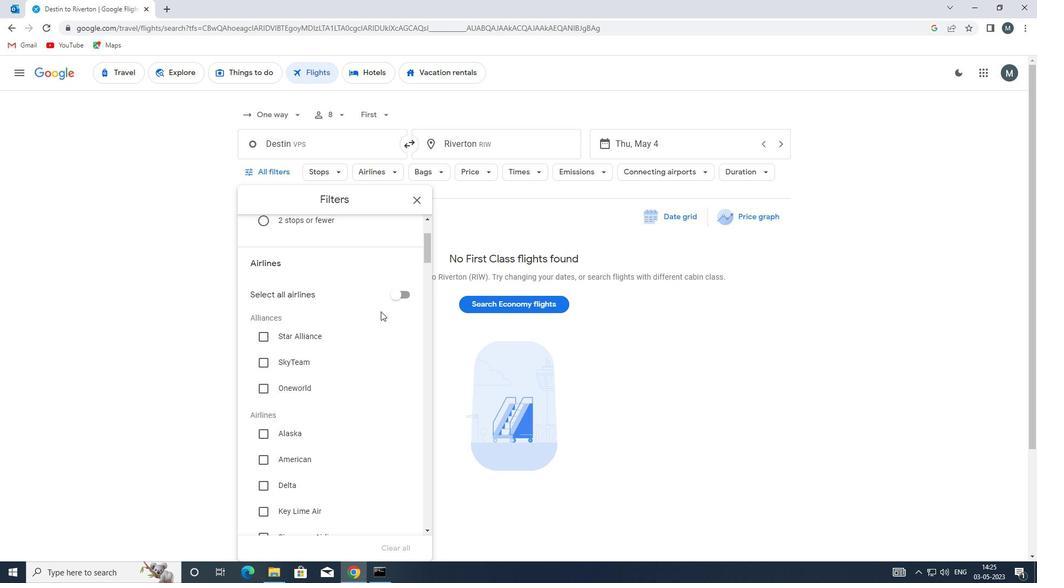 
Action: Mouse moved to (372, 316)
Screenshot: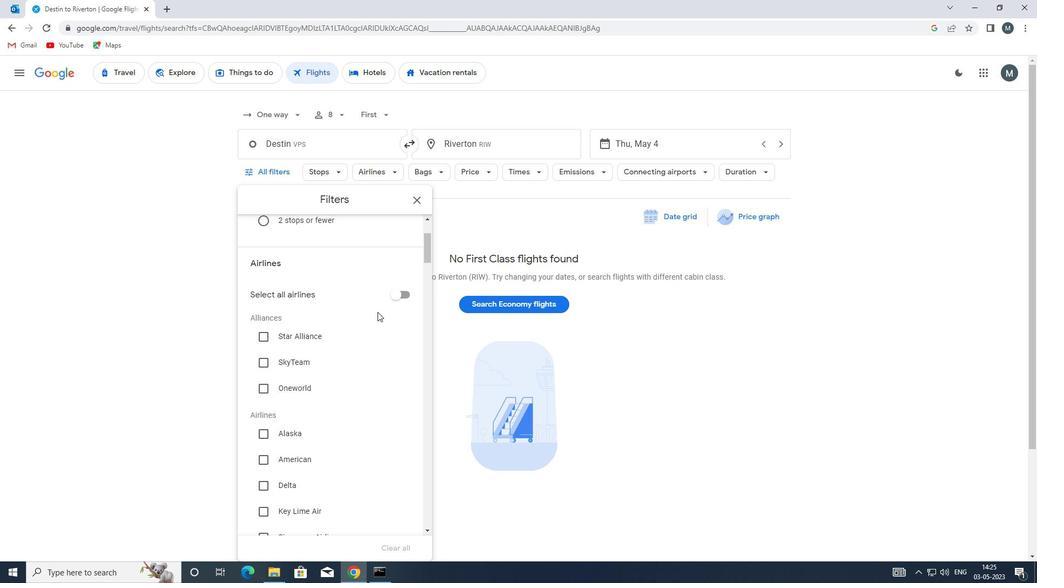 
Action: Mouse scrolled (372, 315) with delta (0, 0)
Screenshot: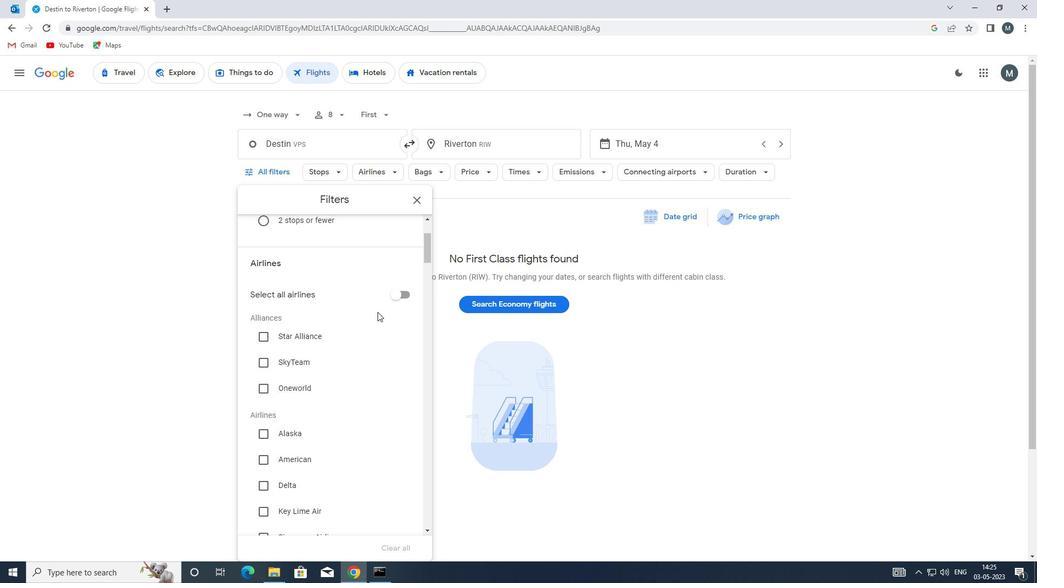 
Action: Mouse moved to (331, 343)
Screenshot: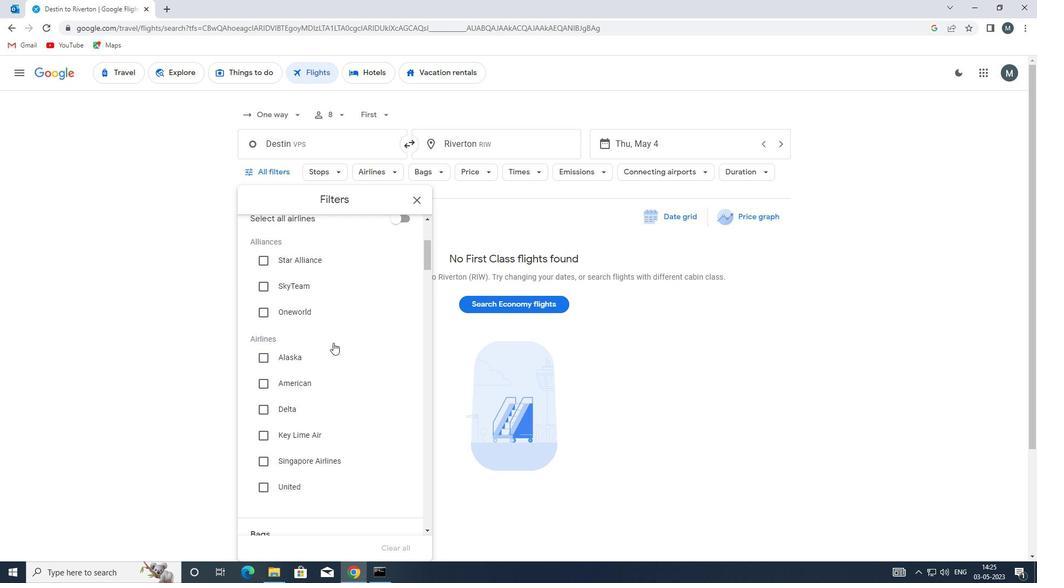 
Action: Mouse scrolled (331, 343) with delta (0, 0)
Screenshot: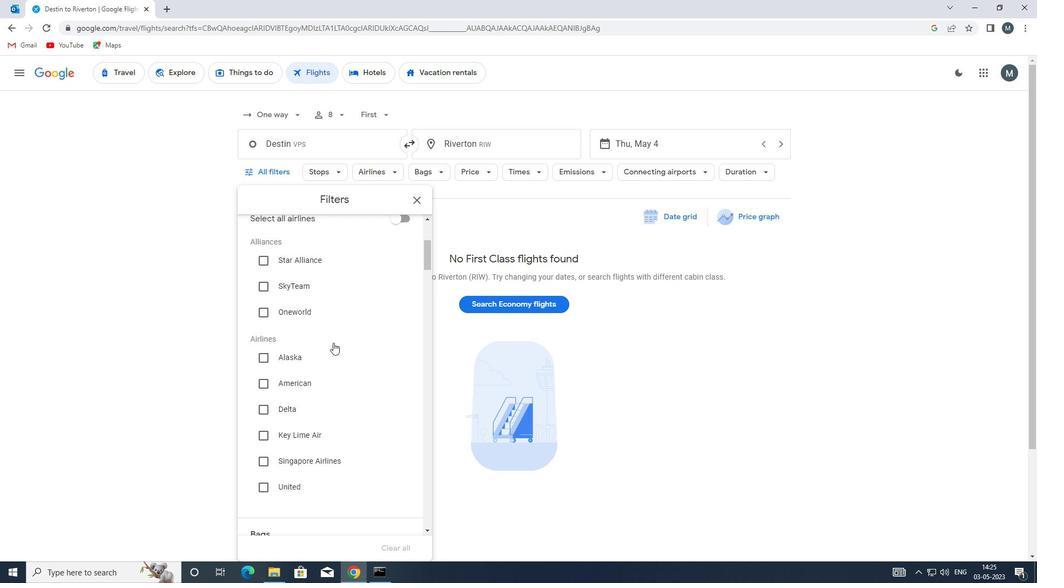 
Action: Mouse moved to (330, 388)
Screenshot: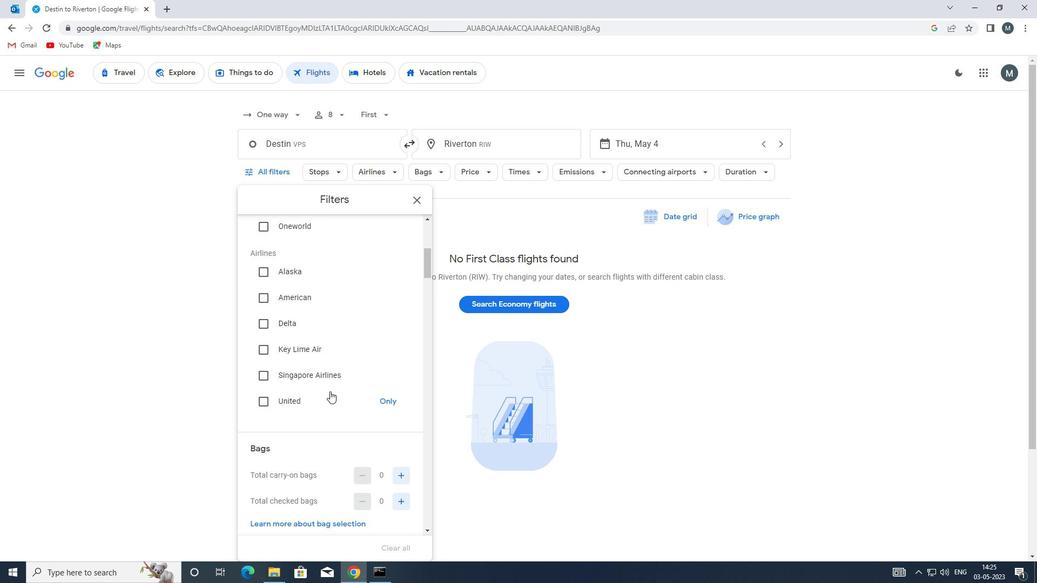 
Action: Mouse scrolled (330, 387) with delta (0, 0)
Screenshot: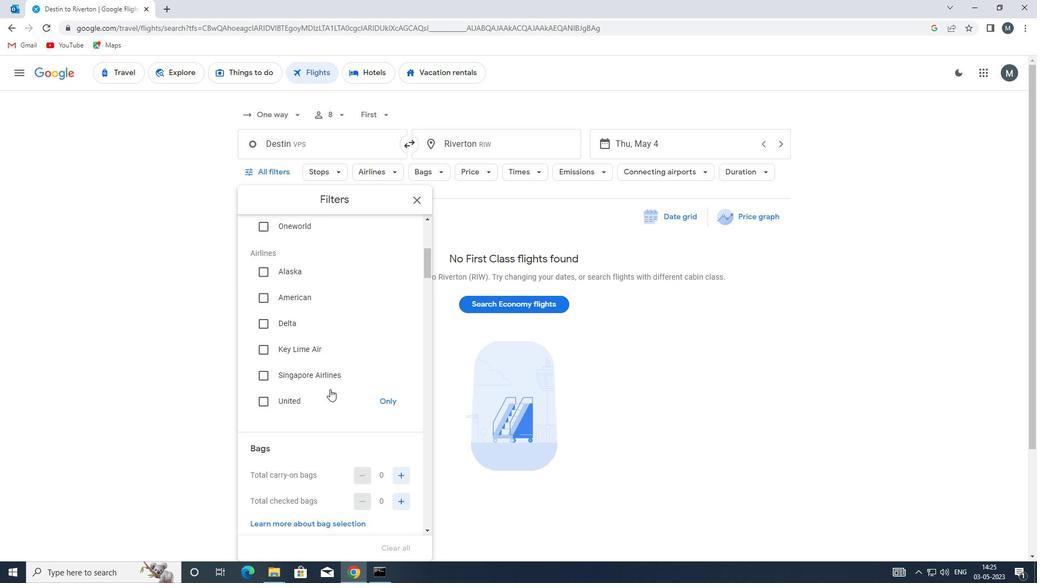
Action: Mouse moved to (338, 382)
Screenshot: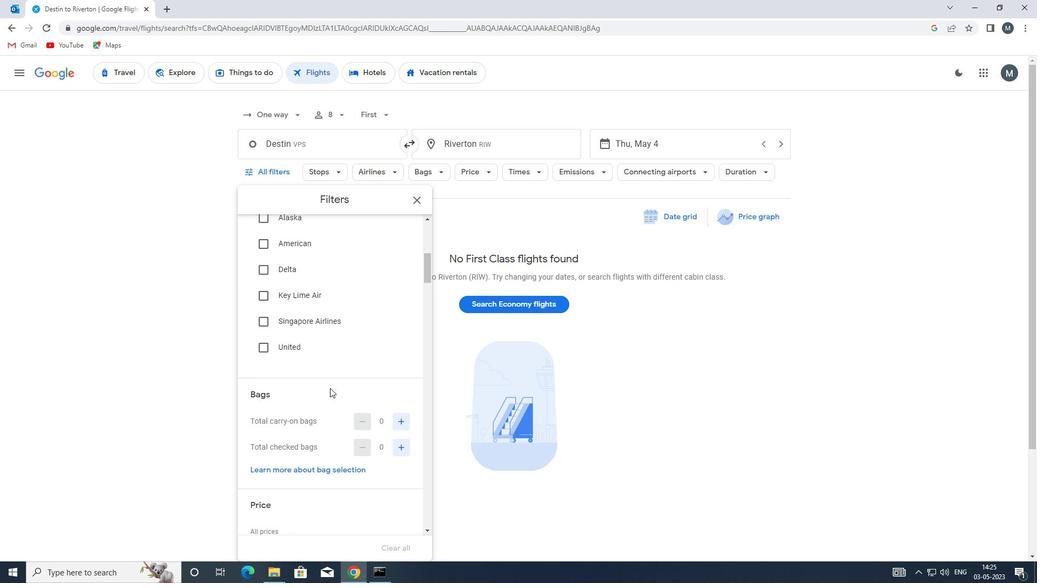 
Action: Mouse scrolled (338, 381) with delta (0, 0)
Screenshot: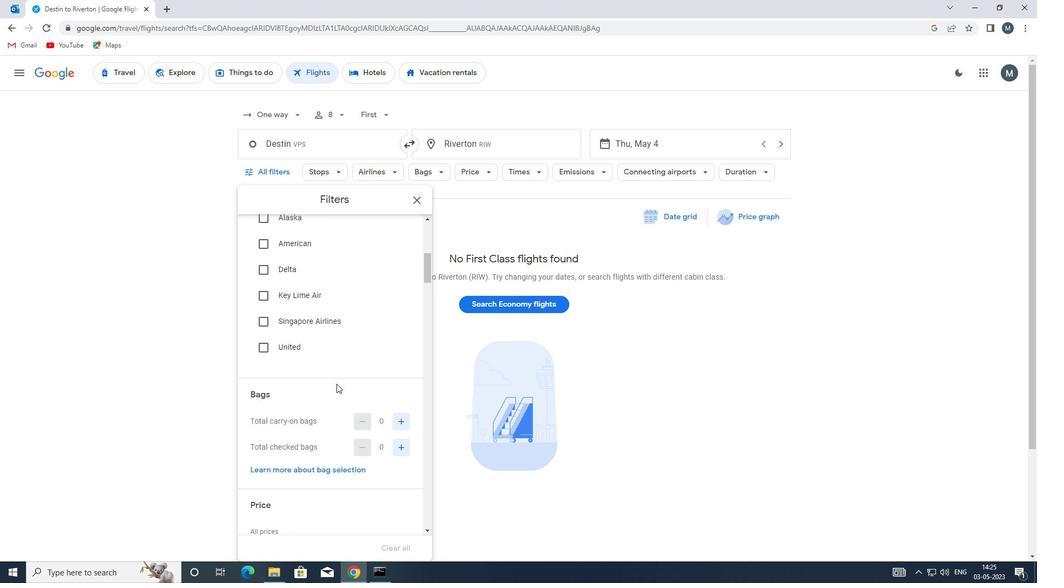
Action: Mouse moved to (400, 365)
Screenshot: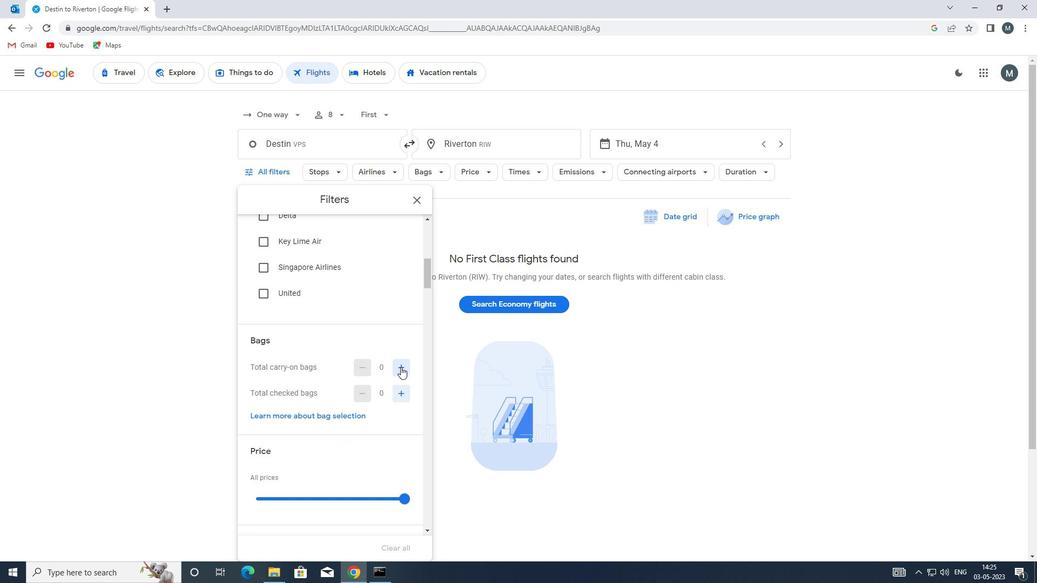 
Action: Mouse pressed left at (400, 365)
Screenshot: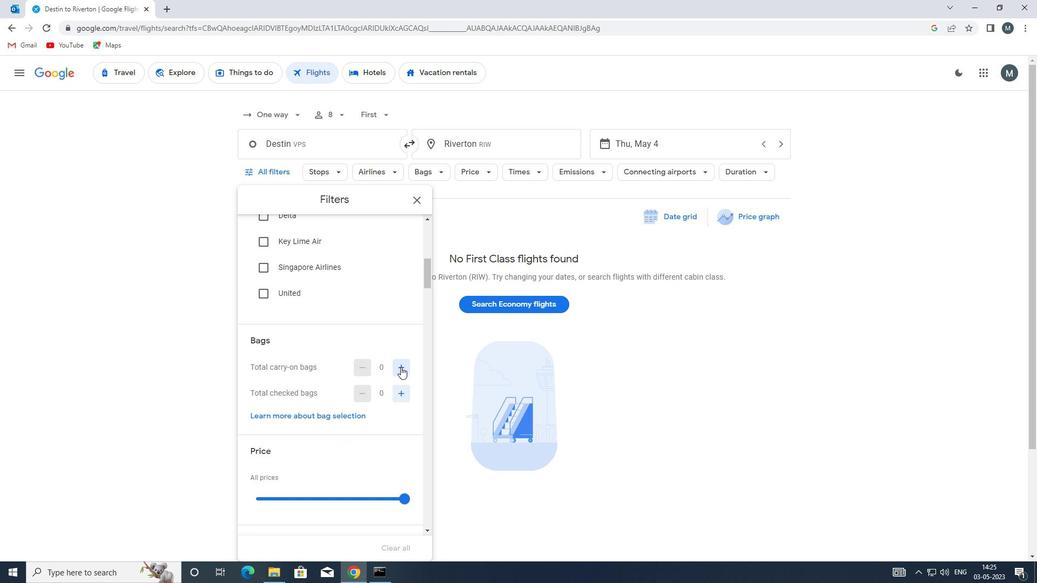 
Action: Mouse pressed left at (400, 365)
Screenshot: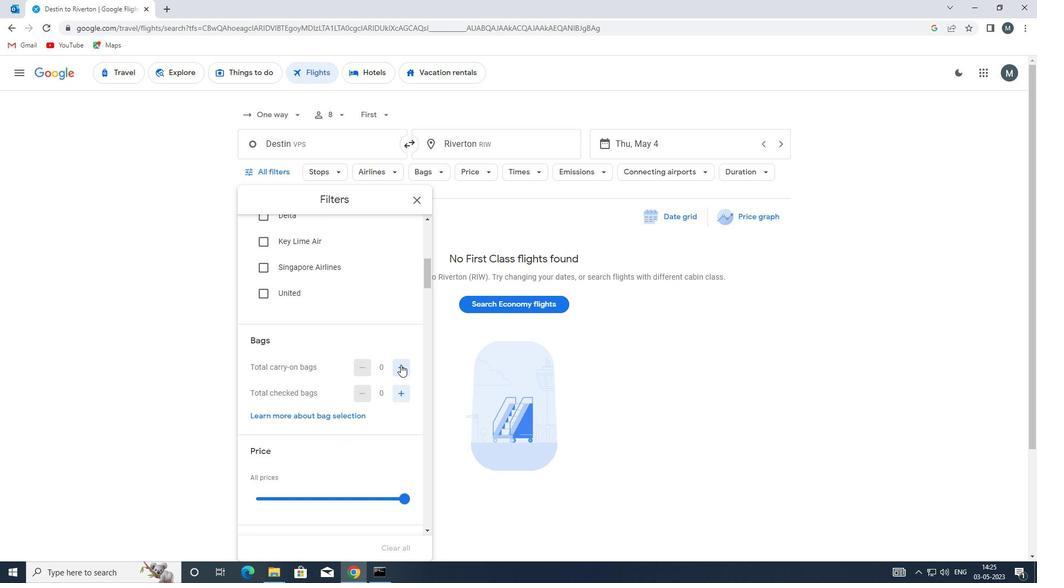
Action: Mouse moved to (400, 389)
Screenshot: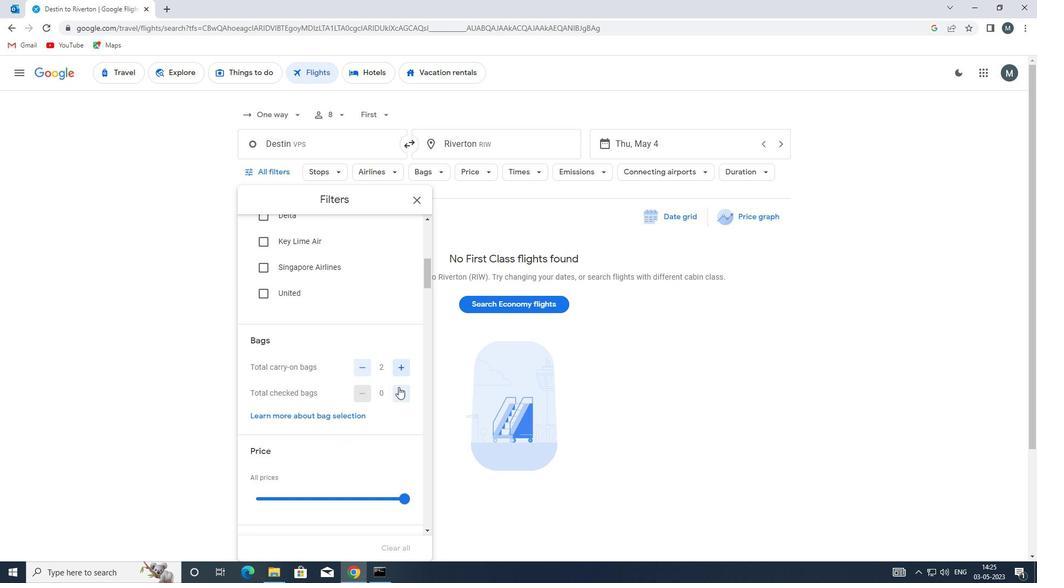 
Action: Mouse pressed left at (400, 389)
Screenshot: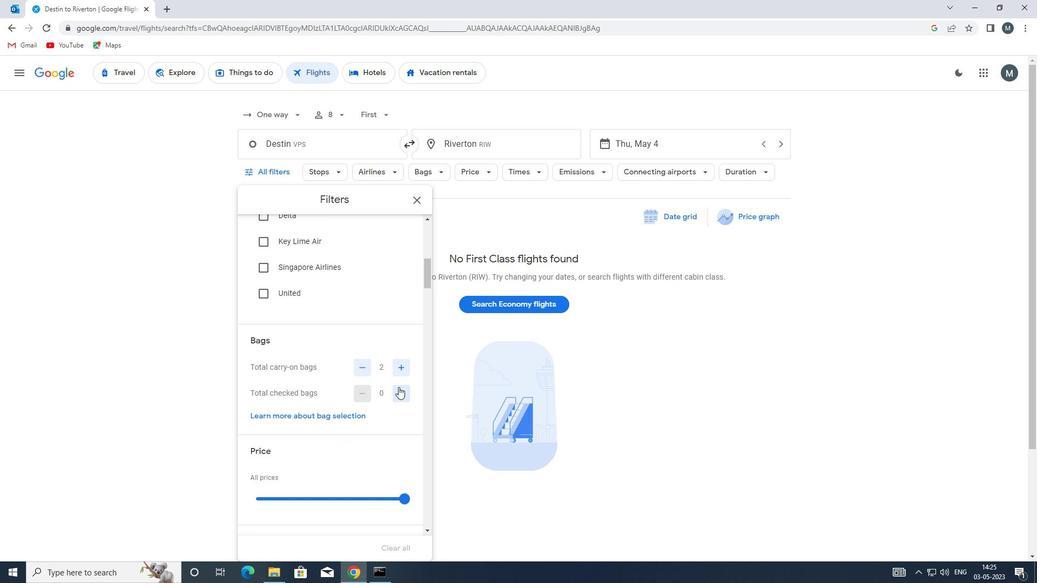 
Action: Mouse moved to (400, 389)
Screenshot: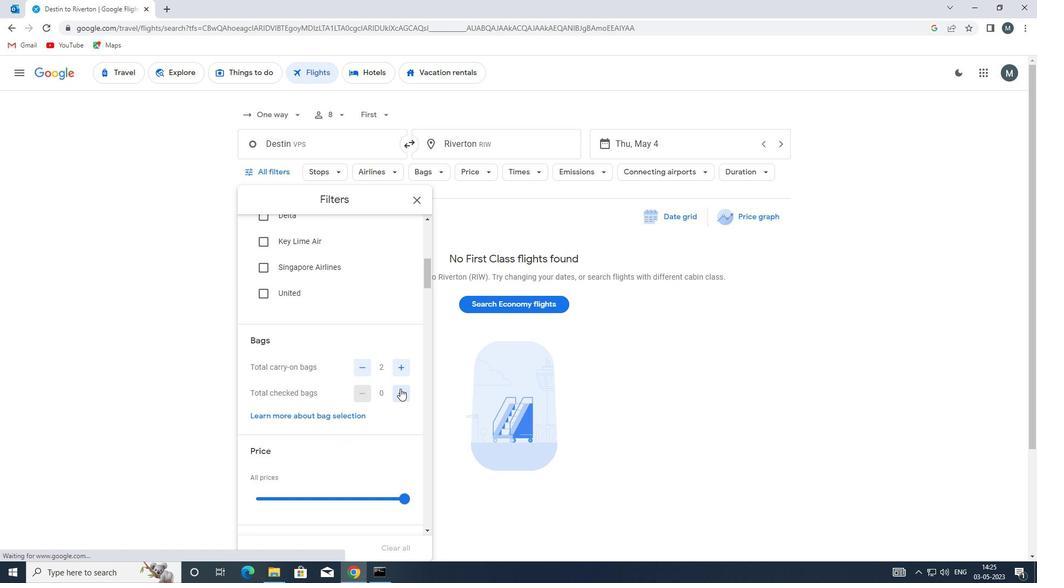 
Action: Mouse pressed left at (400, 389)
Screenshot: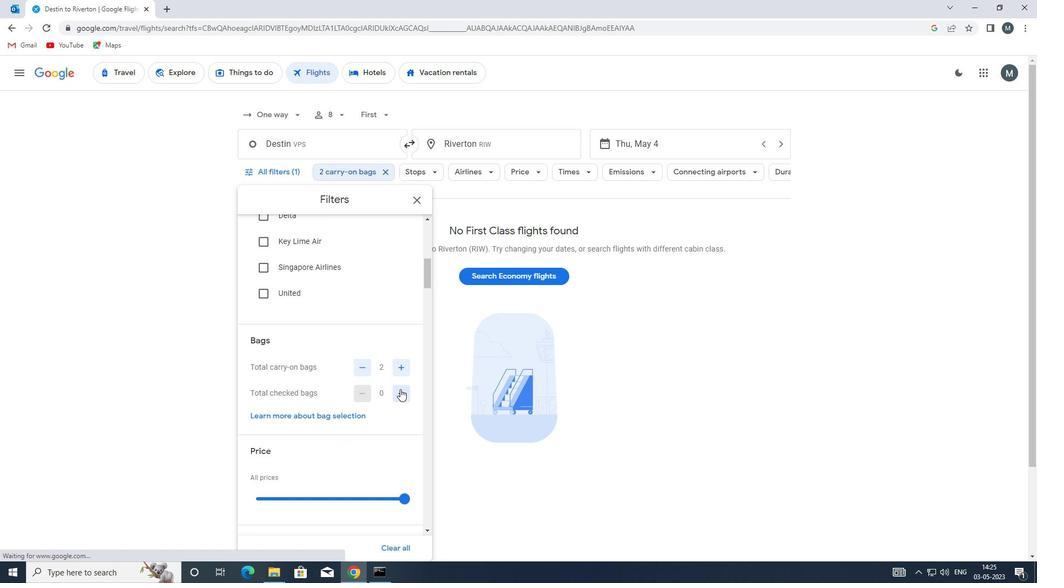 
Action: Mouse pressed left at (400, 389)
Screenshot: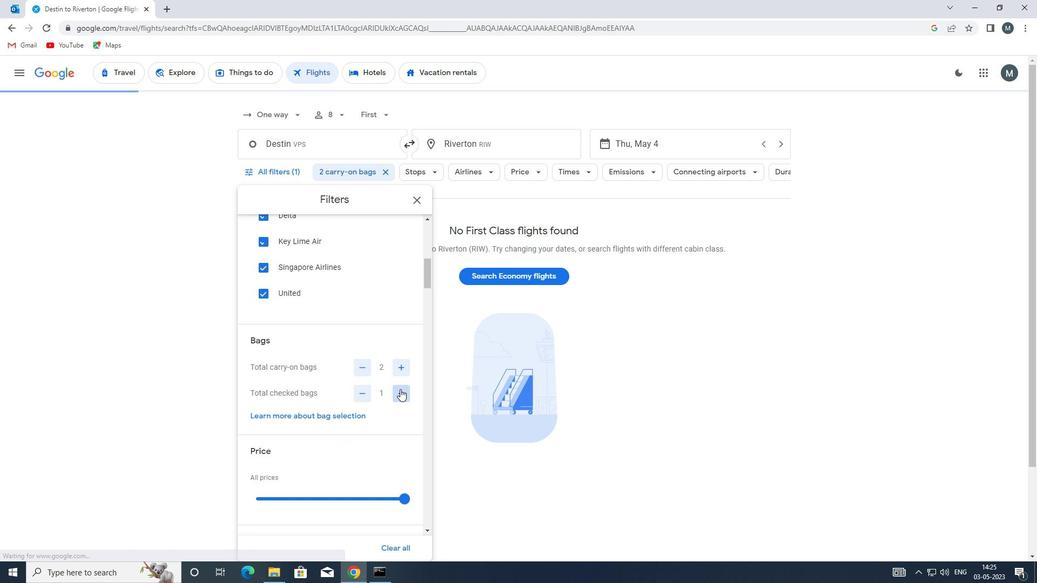 
Action: Mouse pressed left at (400, 389)
Screenshot: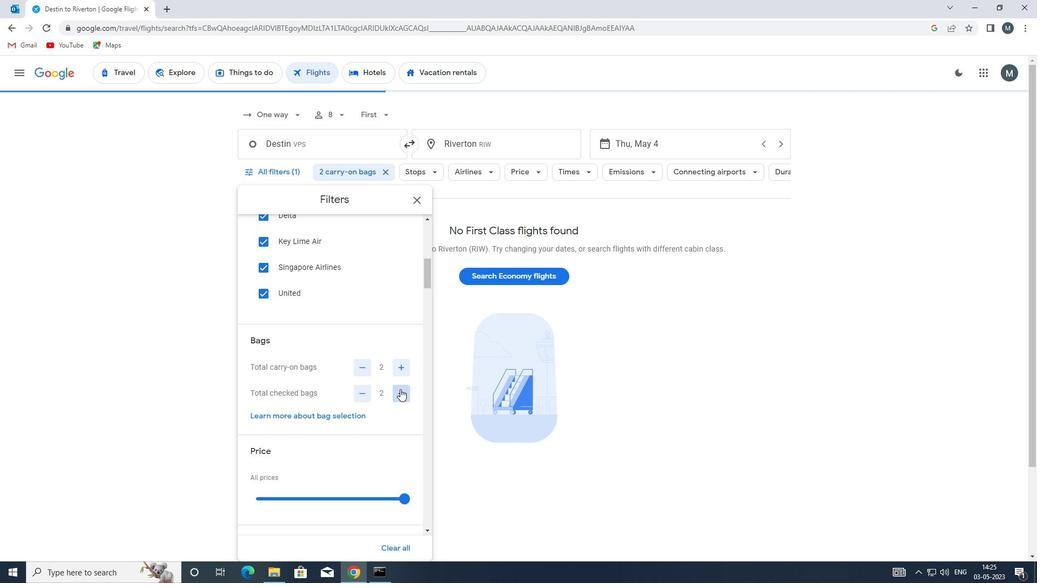 
Action: Mouse pressed left at (400, 389)
Screenshot: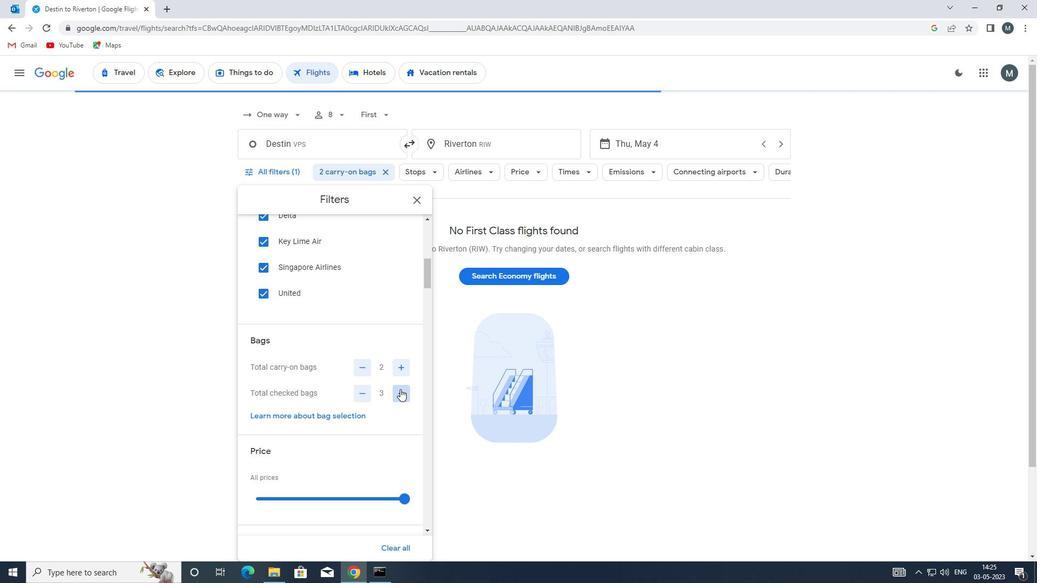 
Action: Mouse pressed left at (400, 389)
Screenshot: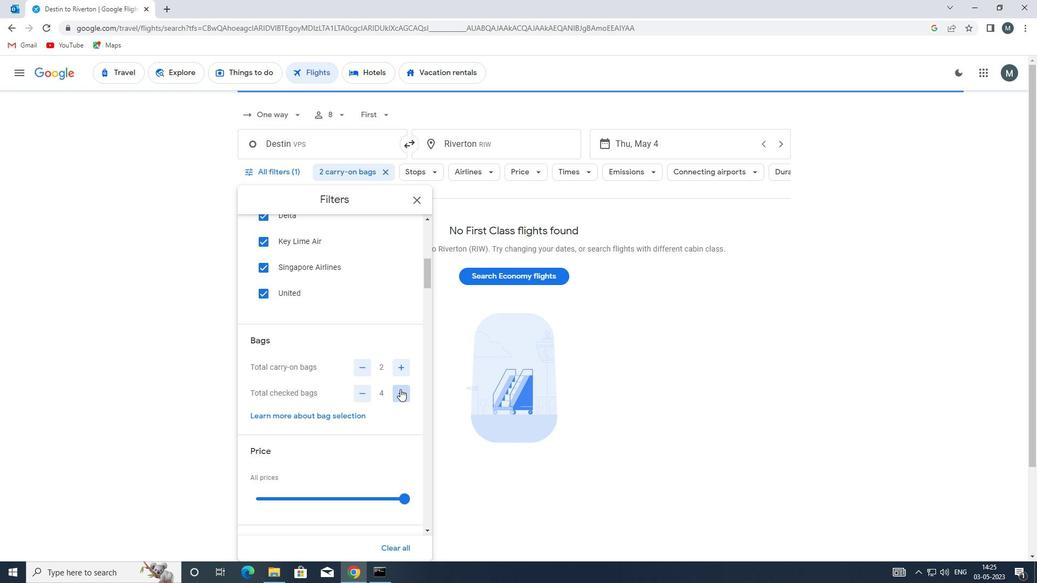 
Action: Mouse pressed left at (400, 389)
Screenshot: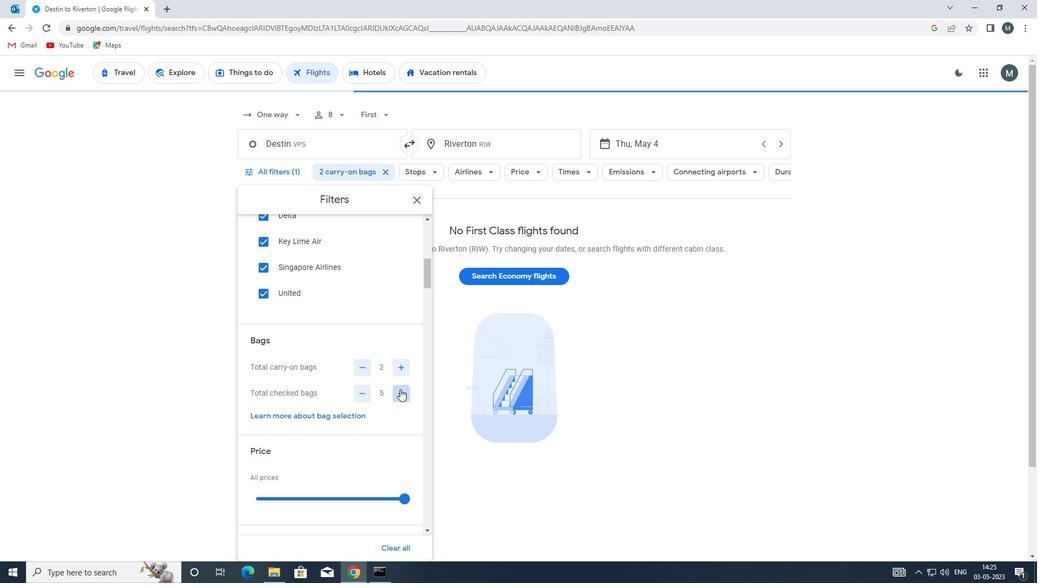 
Action: Mouse moved to (369, 391)
Screenshot: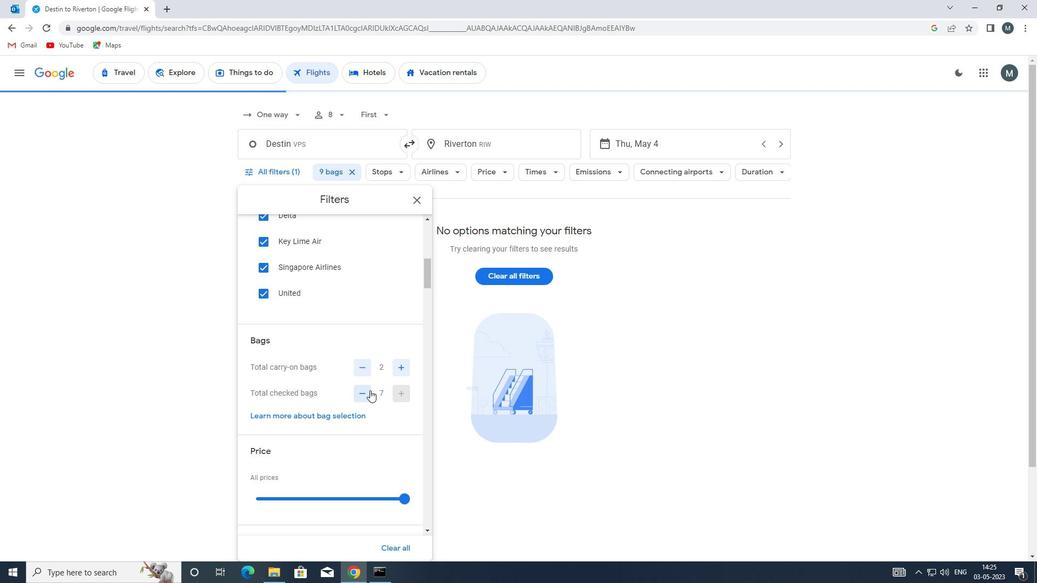 
Action: Mouse pressed left at (369, 391)
Screenshot: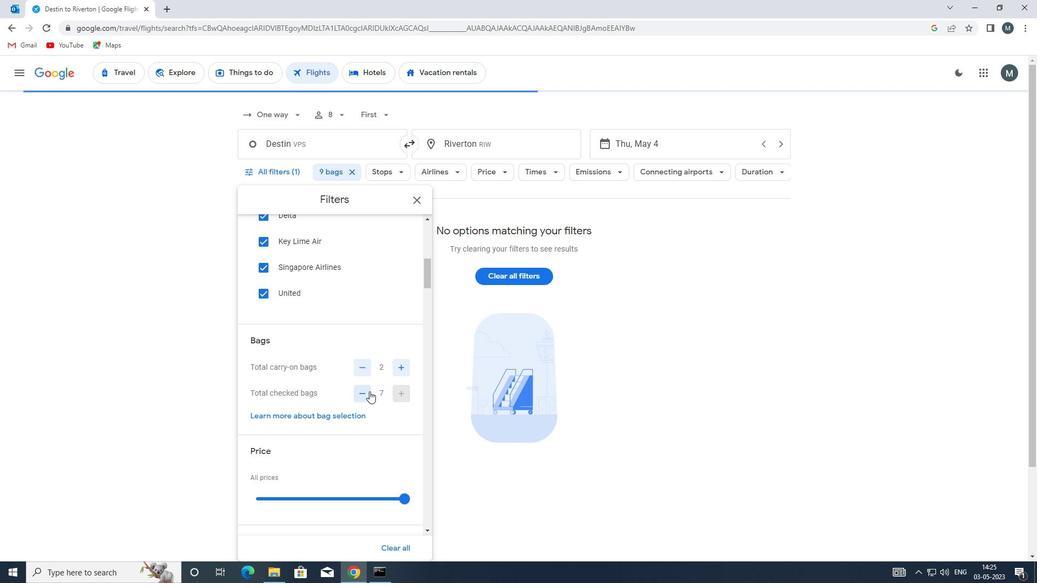 
Action: Mouse moved to (367, 365)
Screenshot: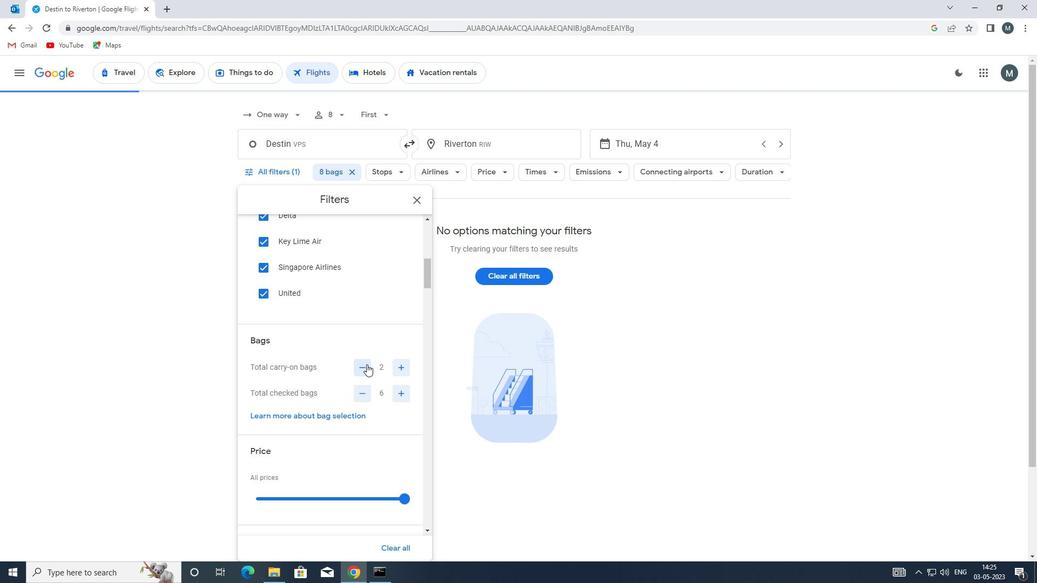
Action: Mouse scrolled (367, 364) with delta (0, 0)
Screenshot: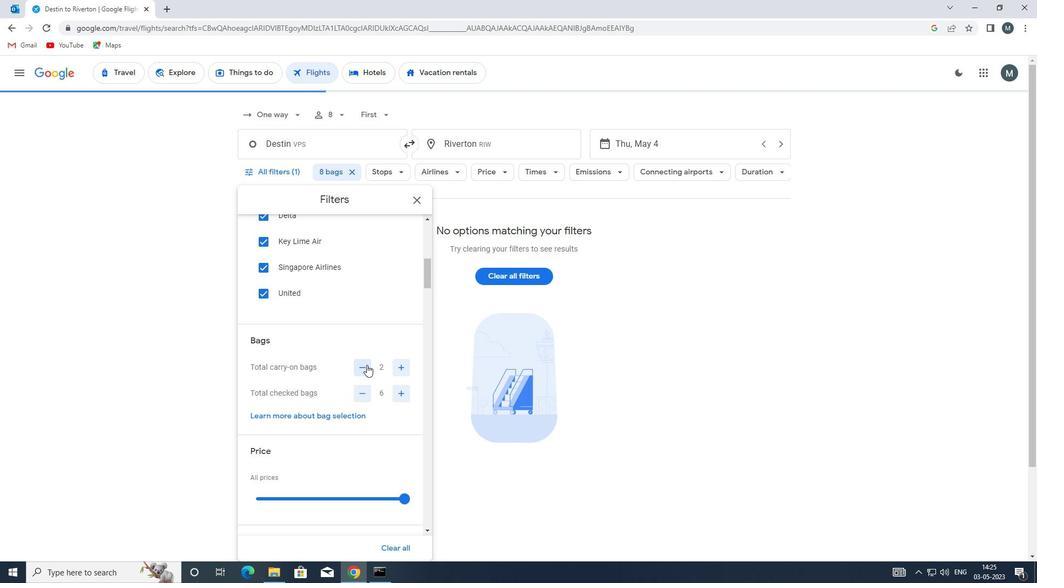 
Action: Mouse scrolled (367, 364) with delta (0, 0)
Screenshot: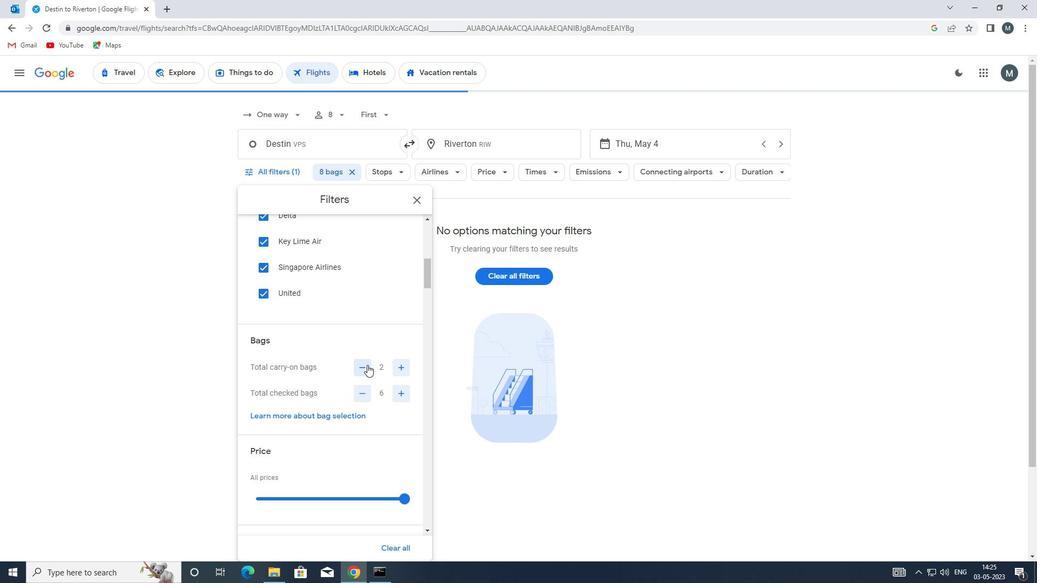 
Action: Mouse moved to (367, 365)
Screenshot: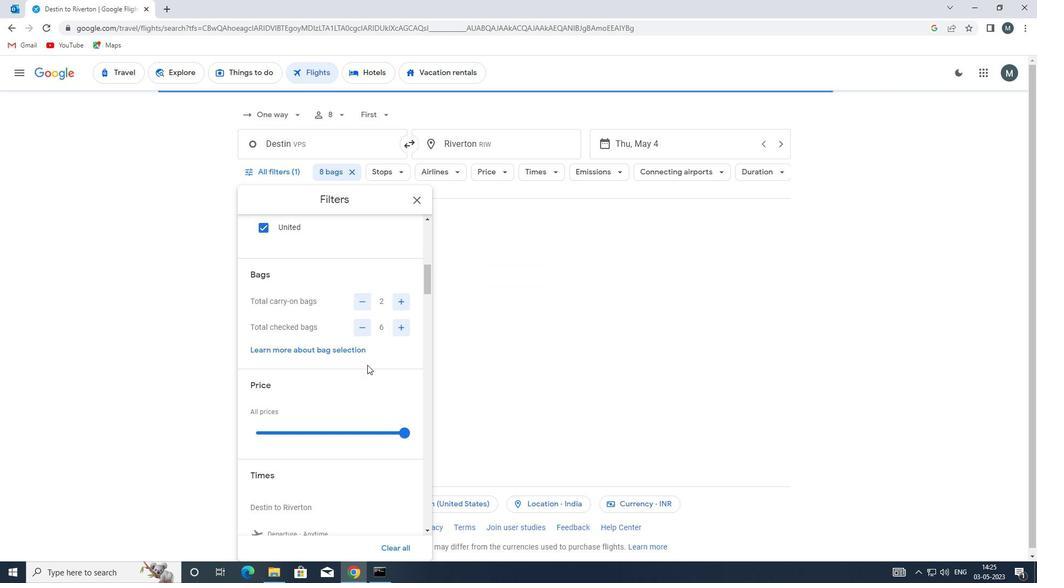 
Action: Mouse scrolled (367, 365) with delta (0, 0)
Screenshot: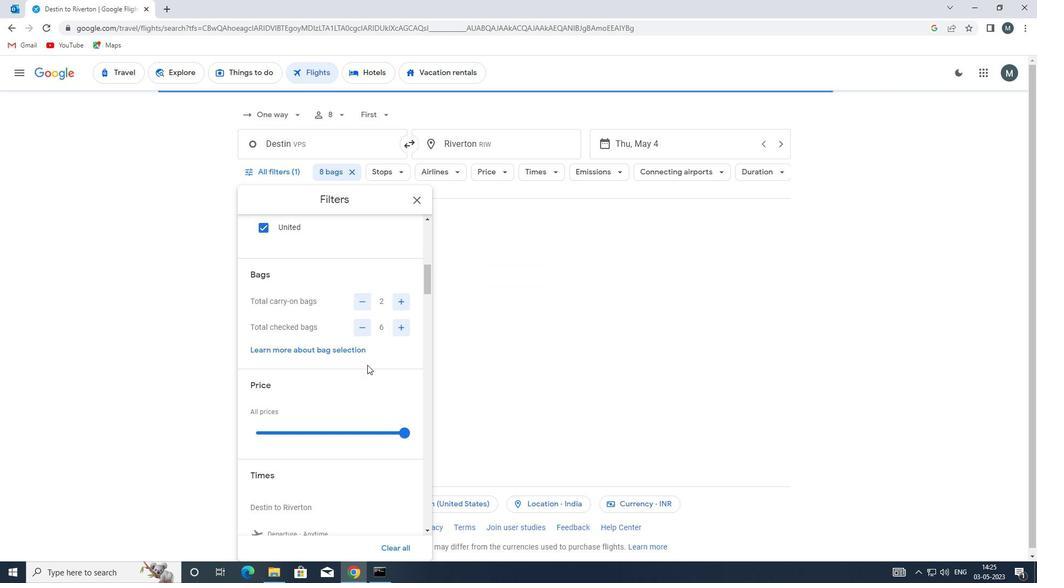 
Action: Mouse moved to (312, 337)
Screenshot: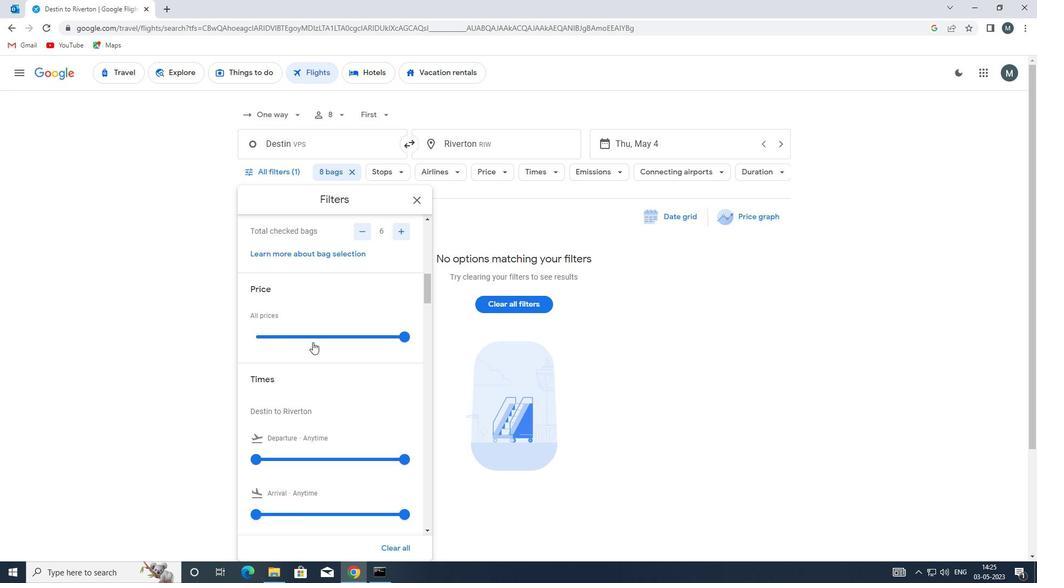 
Action: Mouse pressed left at (312, 337)
Screenshot: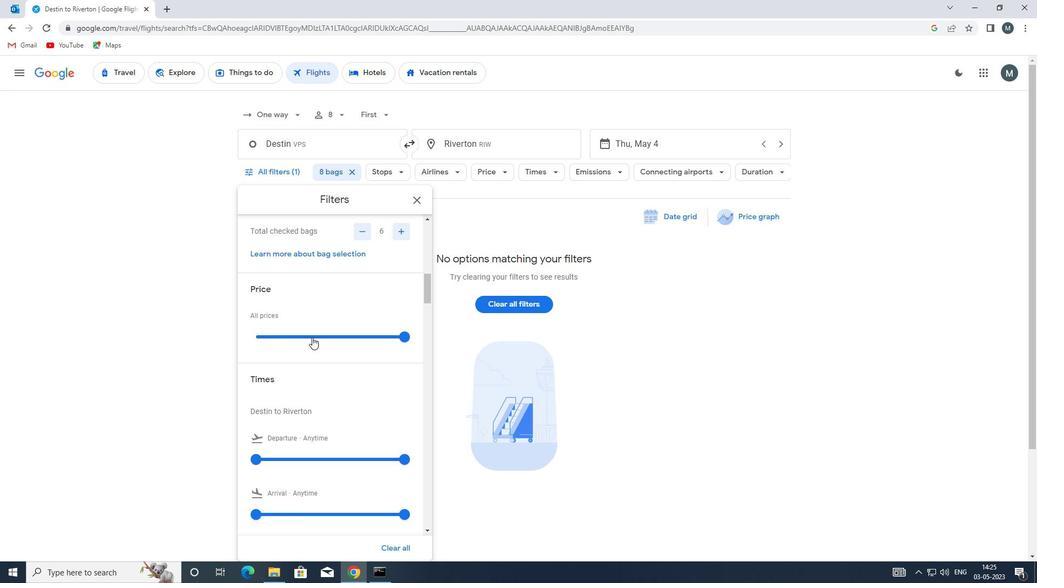 
Action: Mouse pressed left at (312, 337)
Screenshot: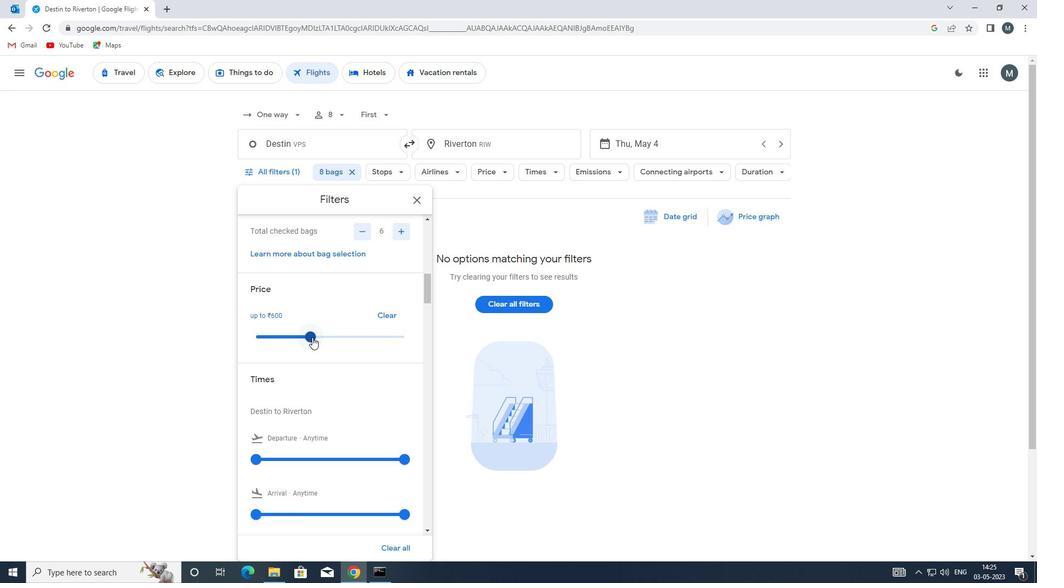
Action: Mouse moved to (356, 346)
Screenshot: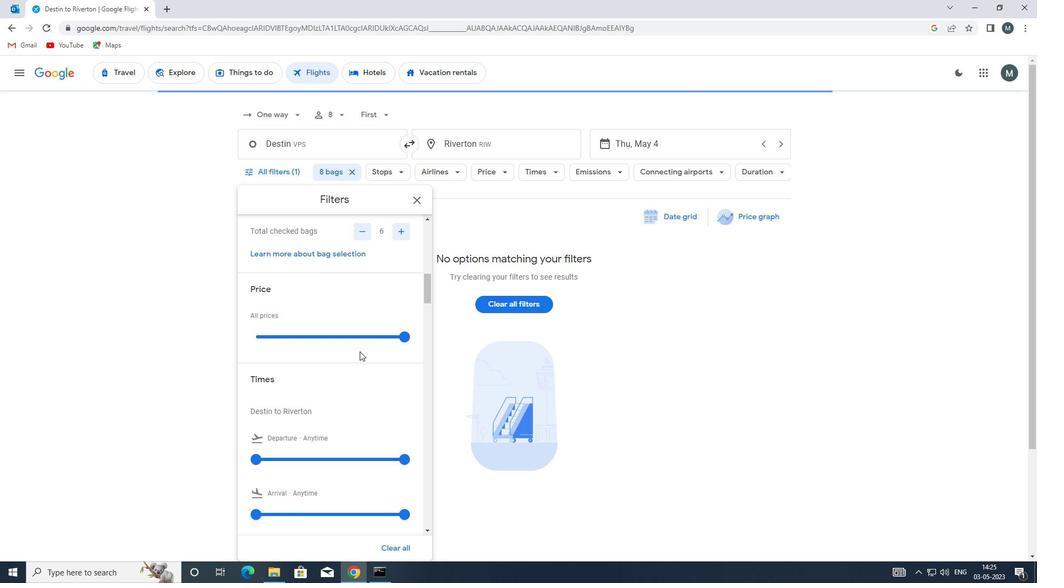 
Action: Mouse scrolled (356, 345) with delta (0, 0)
Screenshot: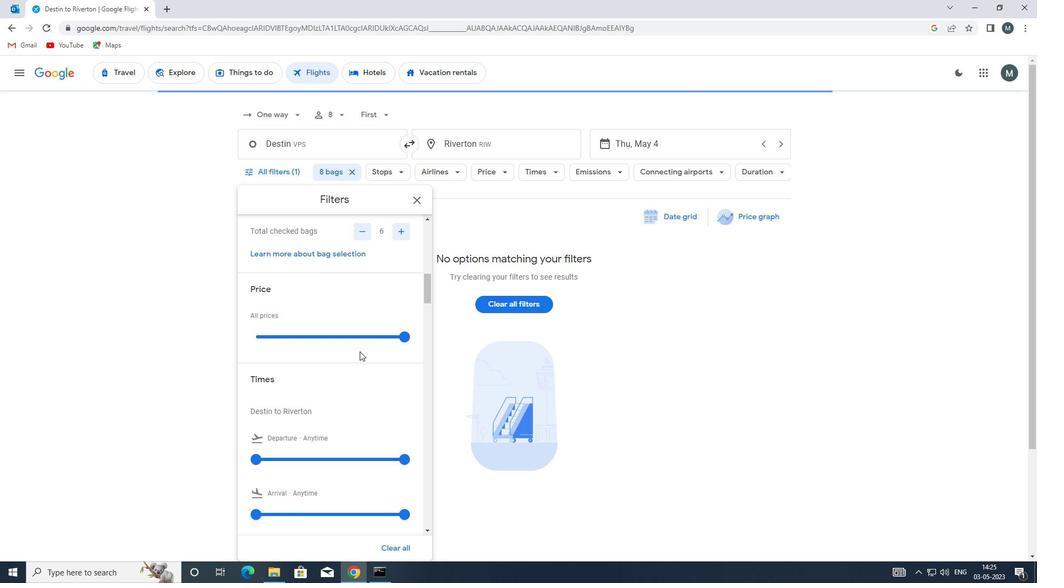 
Action: Mouse scrolled (356, 345) with delta (0, 0)
Screenshot: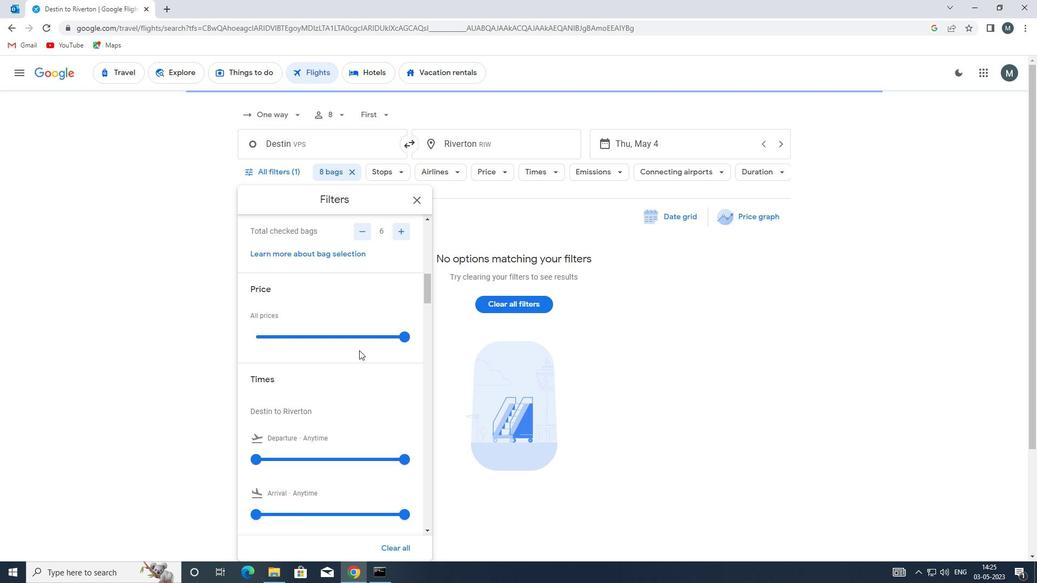 
Action: Mouse moved to (258, 349)
Screenshot: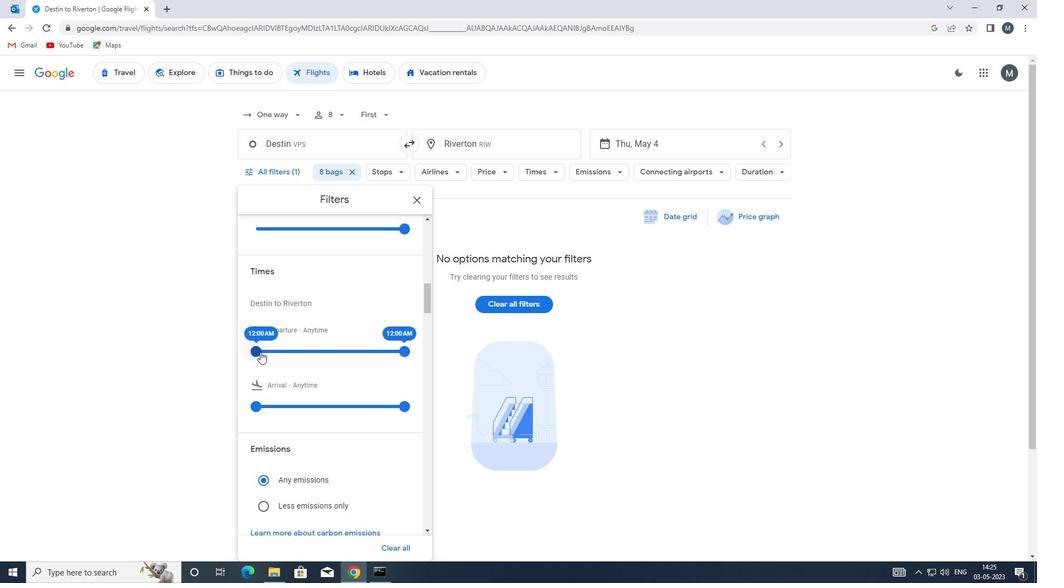 
Action: Mouse pressed left at (258, 349)
Screenshot: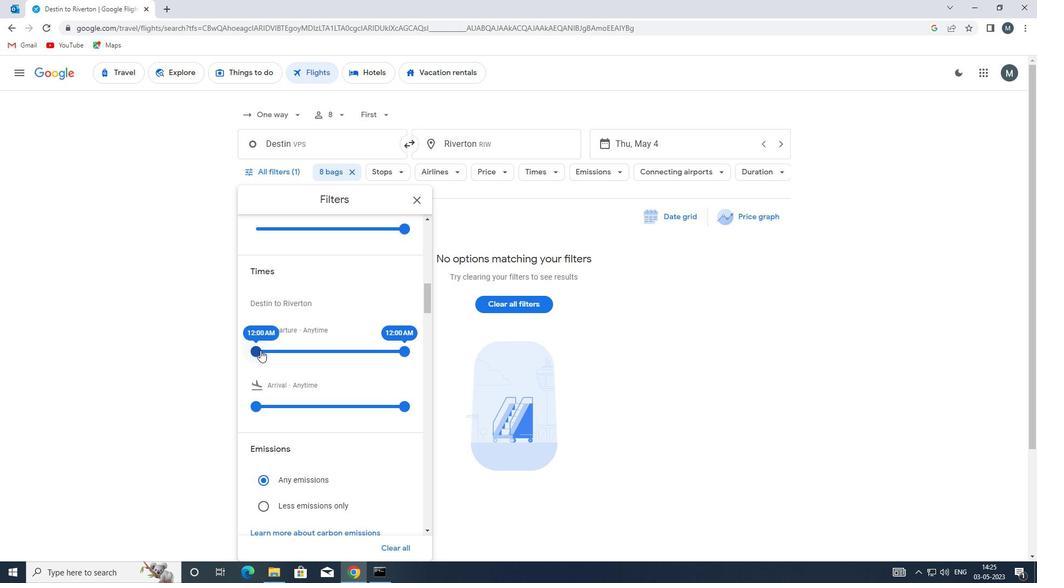 
Action: Mouse moved to (384, 351)
Screenshot: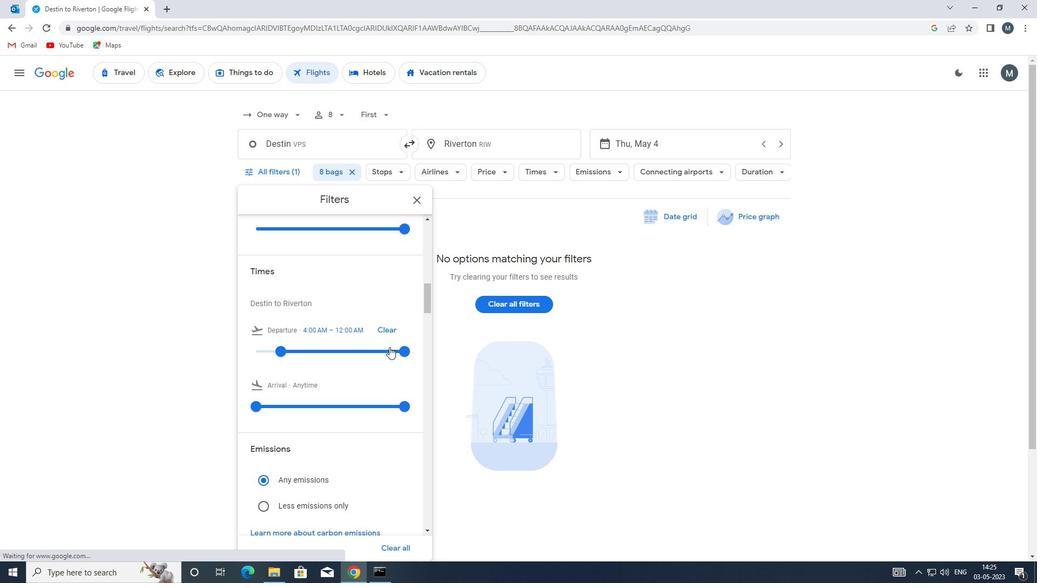 
Action: Mouse pressed left at (384, 351)
Screenshot: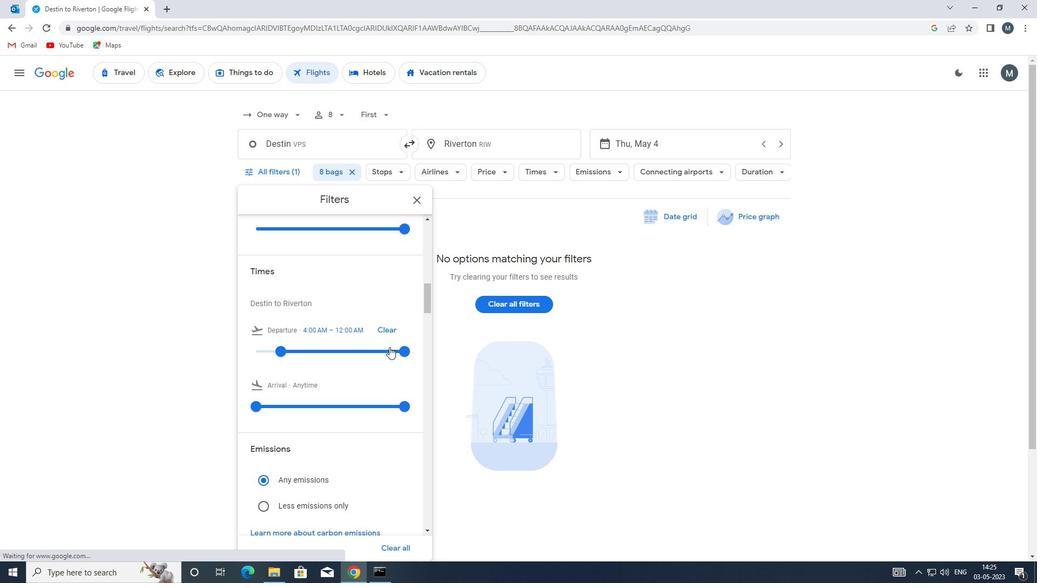 
Action: Mouse moved to (290, 329)
Screenshot: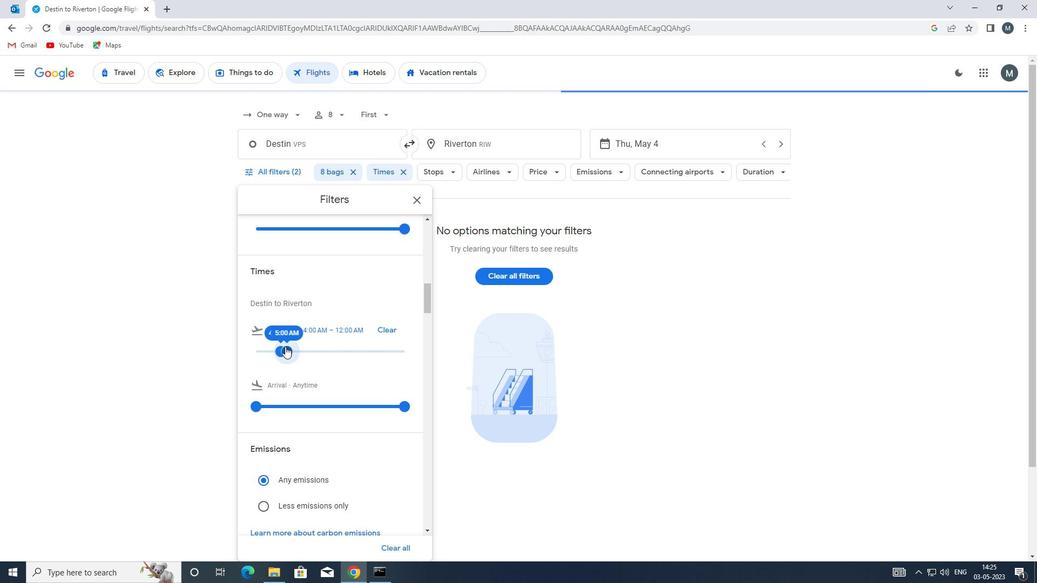 
Action: Mouse scrolled (290, 329) with delta (0, 0)
Screenshot: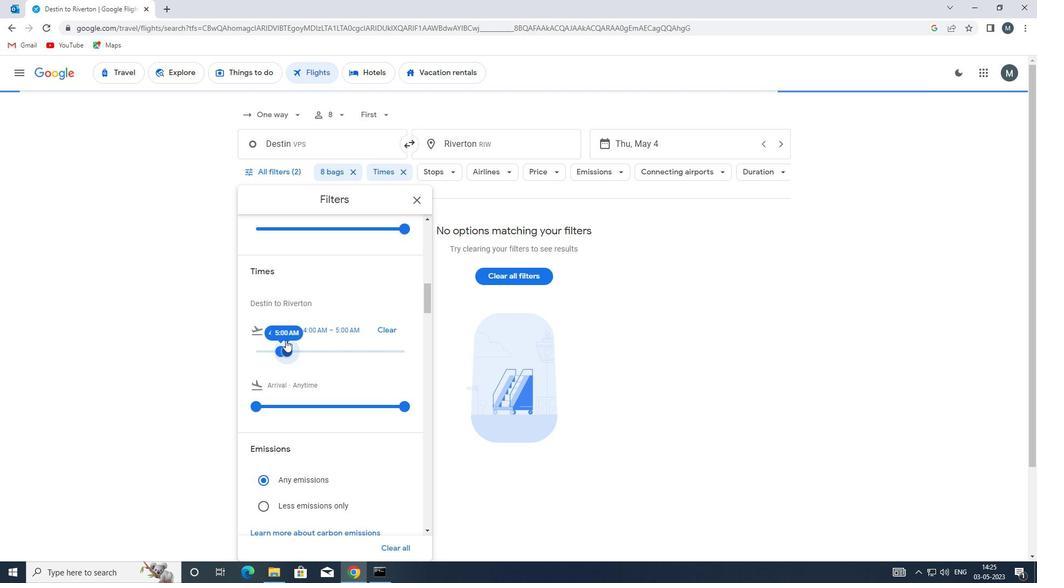 
Action: Mouse scrolled (290, 329) with delta (0, 0)
Screenshot: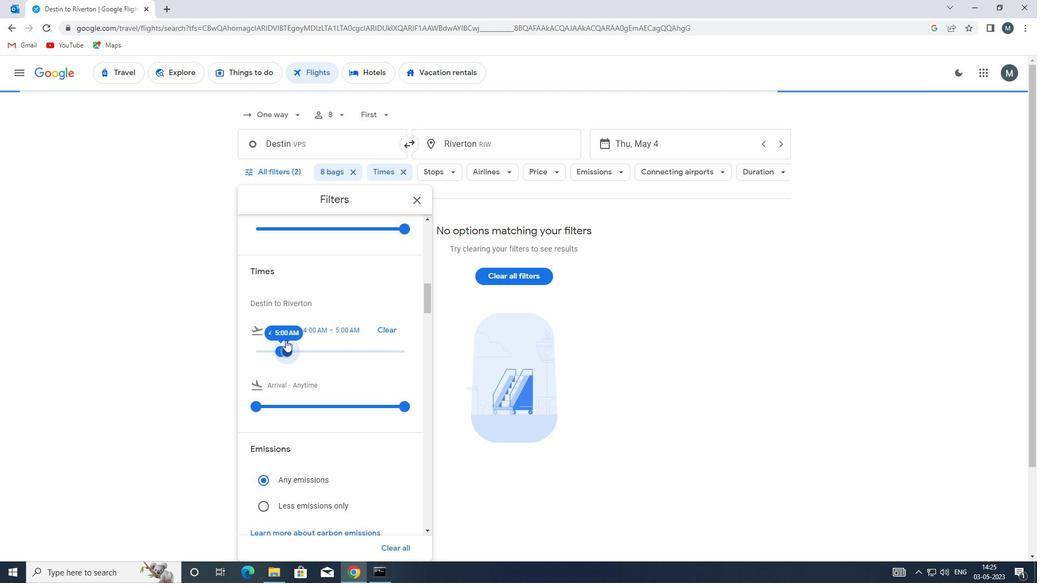 
Action: Mouse moved to (417, 201)
Screenshot: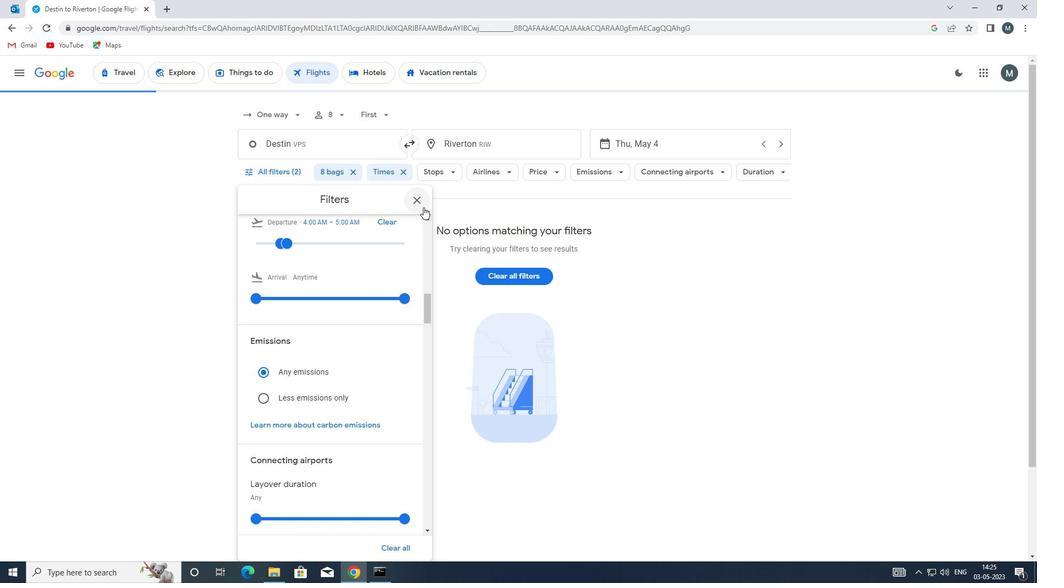
Action: Mouse pressed left at (417, 201)
Screenshot: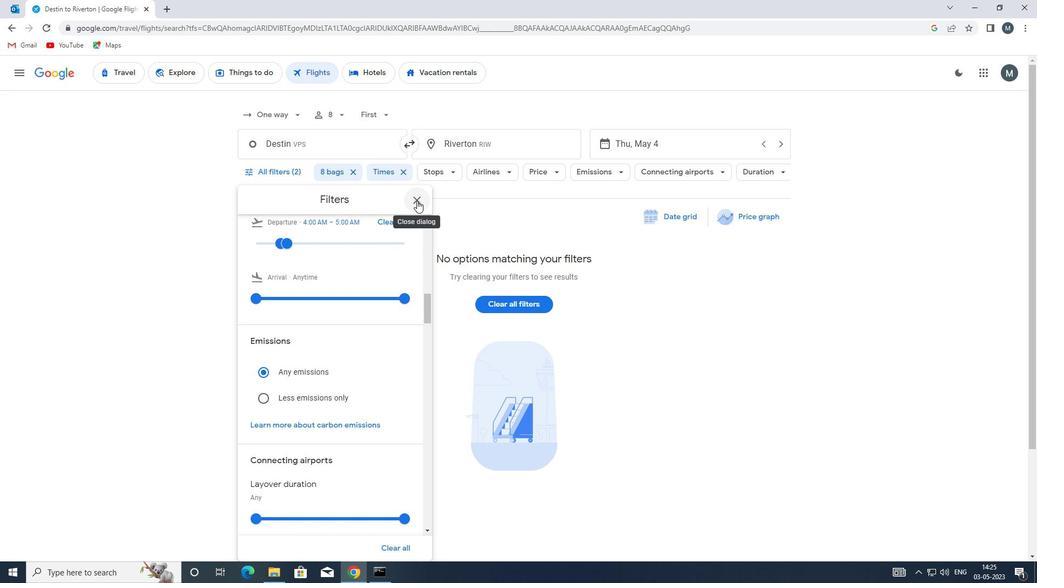 
